Task: Create a rule when custom fields attachments is set to a date Less than 1  hours ago by anyone.
Action: Mouse moved to (1040, 266)
Screenshot: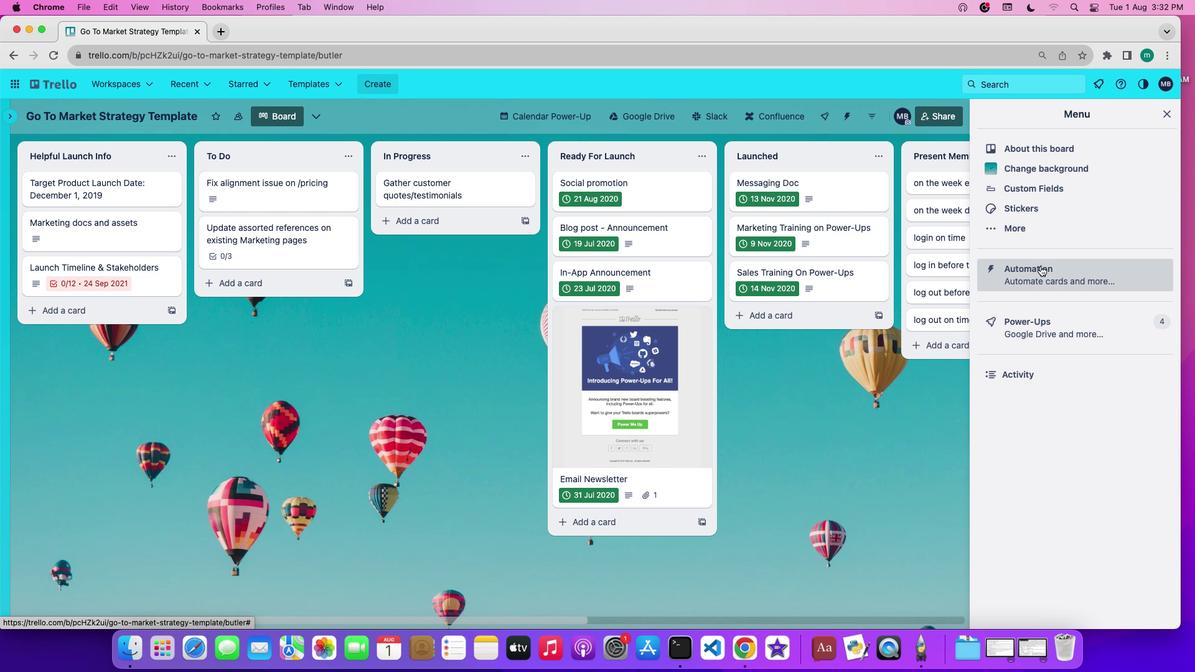 
Action: Mouse pressed left at (1040, 266)
Screenshot: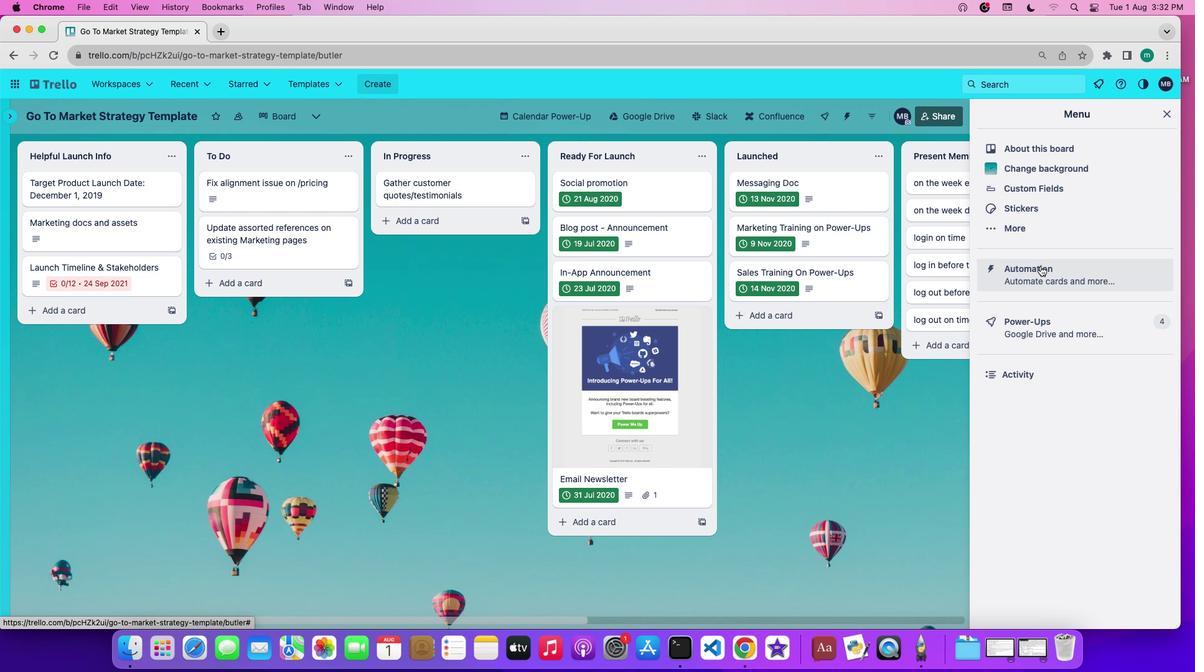 
Action: Mouse moved to (92, 230)
Screenshot: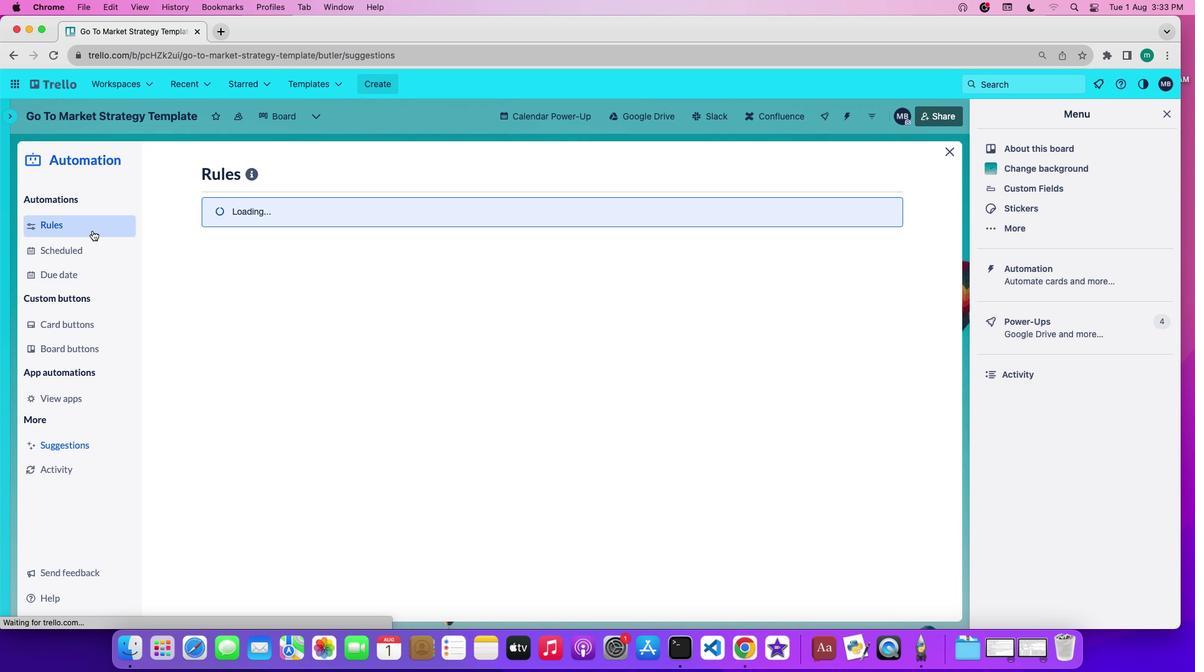 
Action: Mouse pressed left at (92, 230)
Screenshot: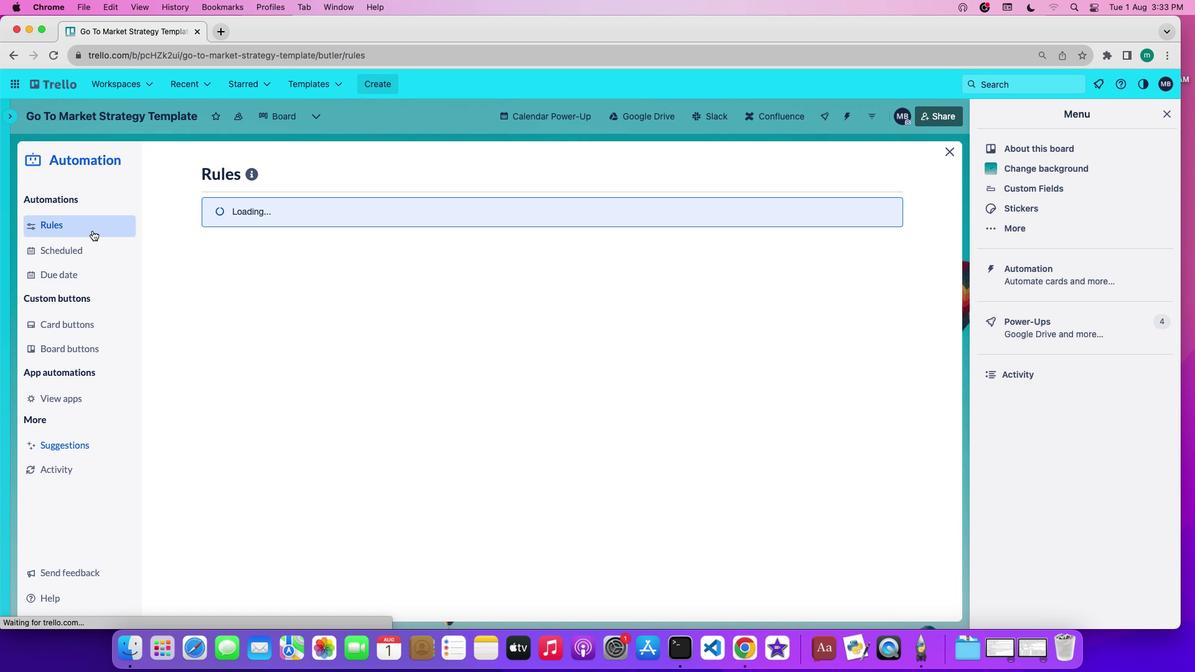
Action: Mouse moved to (436, 412)
Screenshot: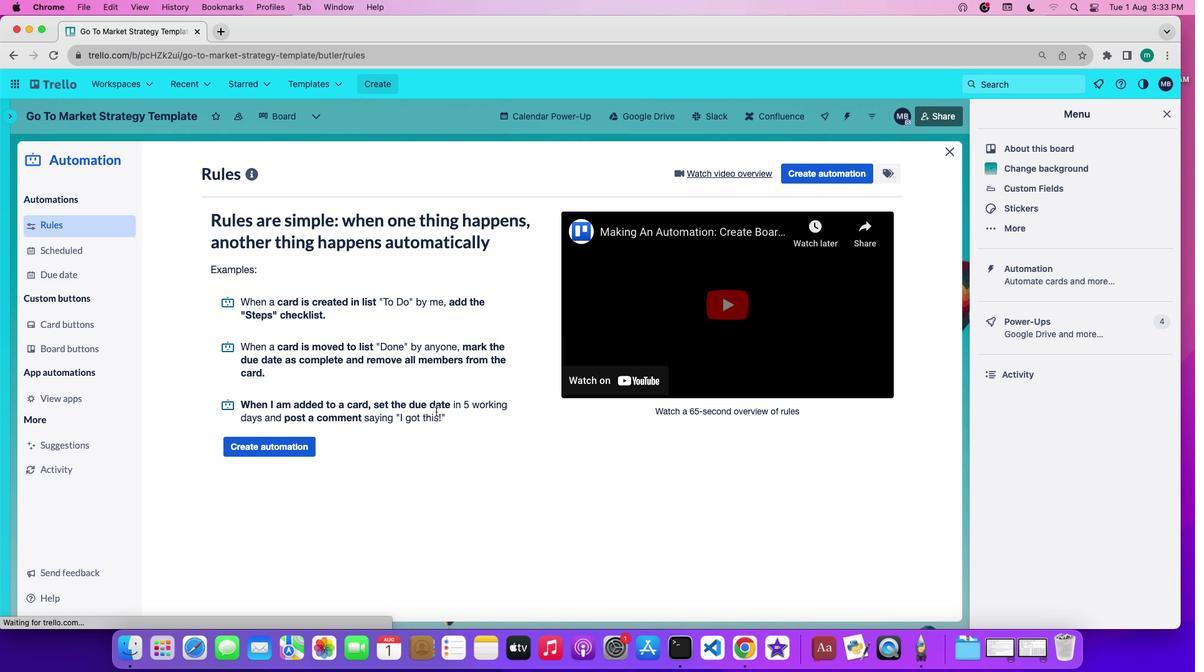
Action: Mouse scrolled (436, 412) with delta (0, 0)
Screenshot: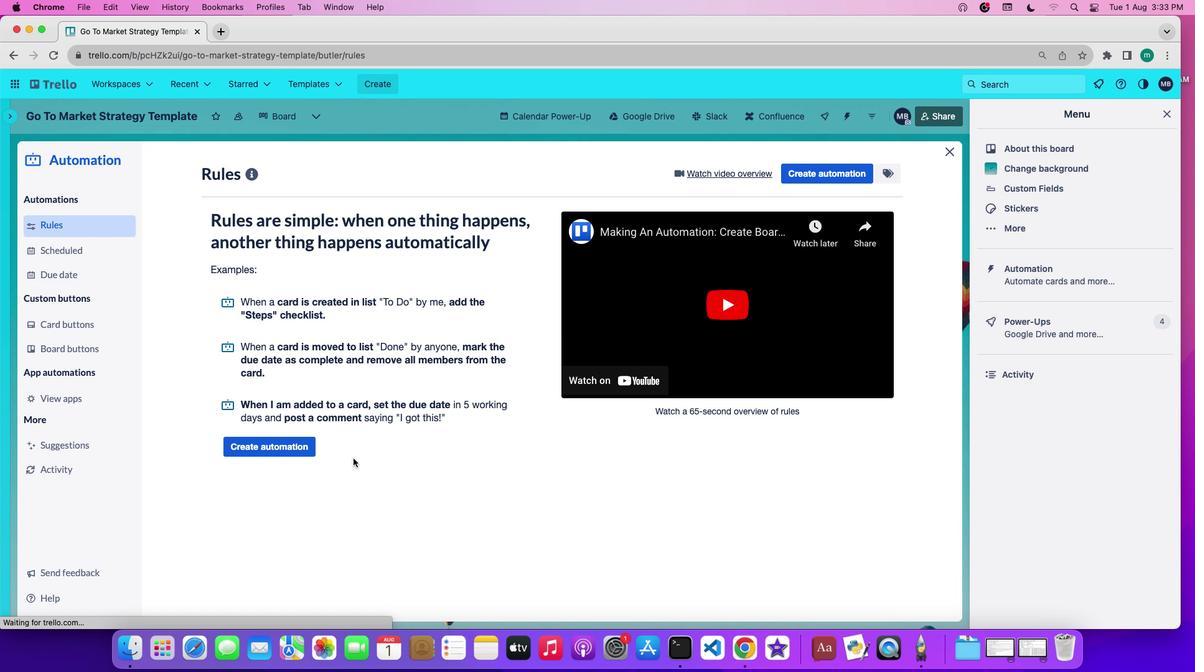
Action: Mouse scrolled (436, 412) with delta (0, 0)
Screenshot: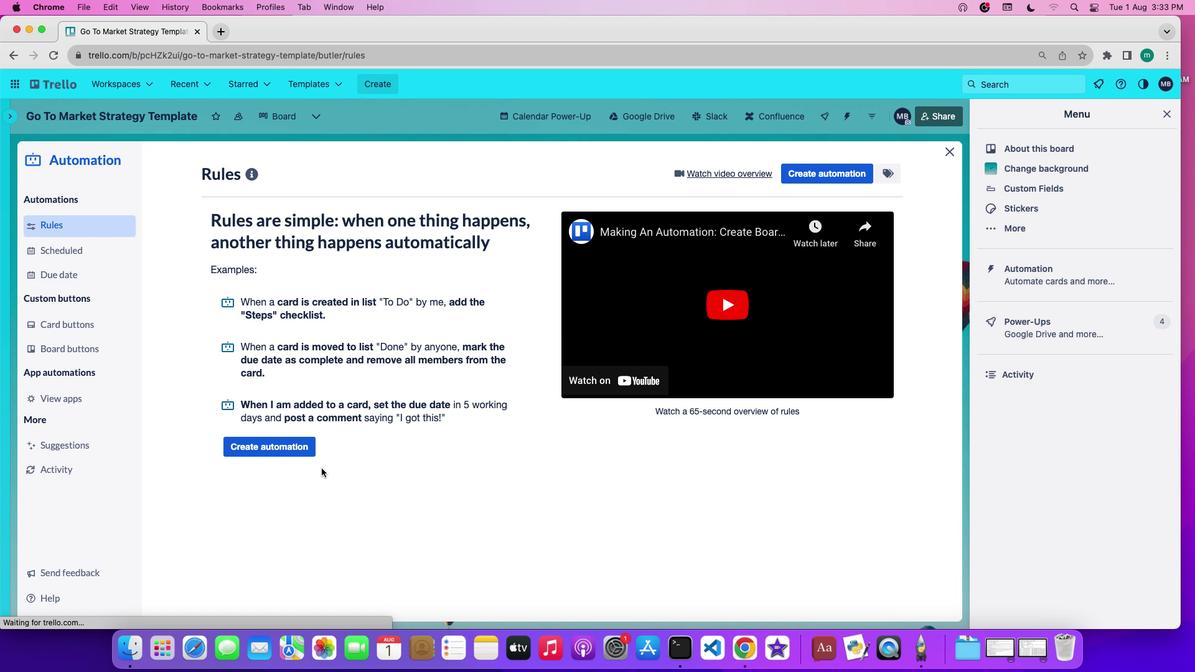 
Action: Mouse scrolled (436, 412) with delta (0, -1)
Screenshot: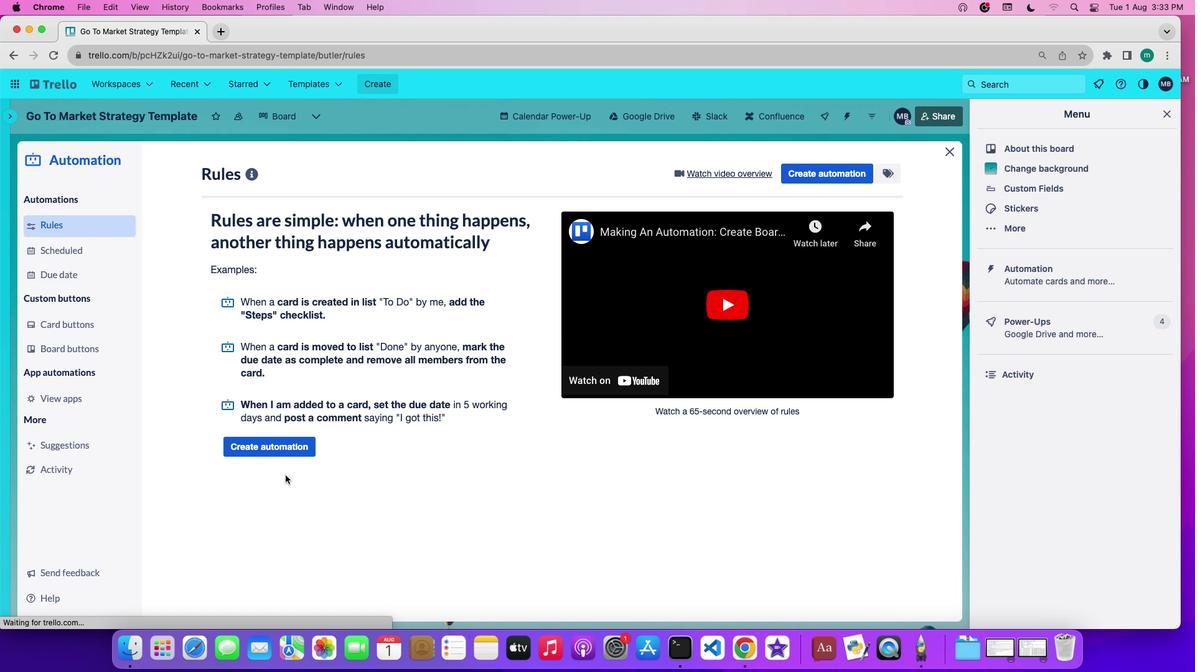 
Action: Mouse scrolled (436, 412) with delta (0, -2)
Screenshot: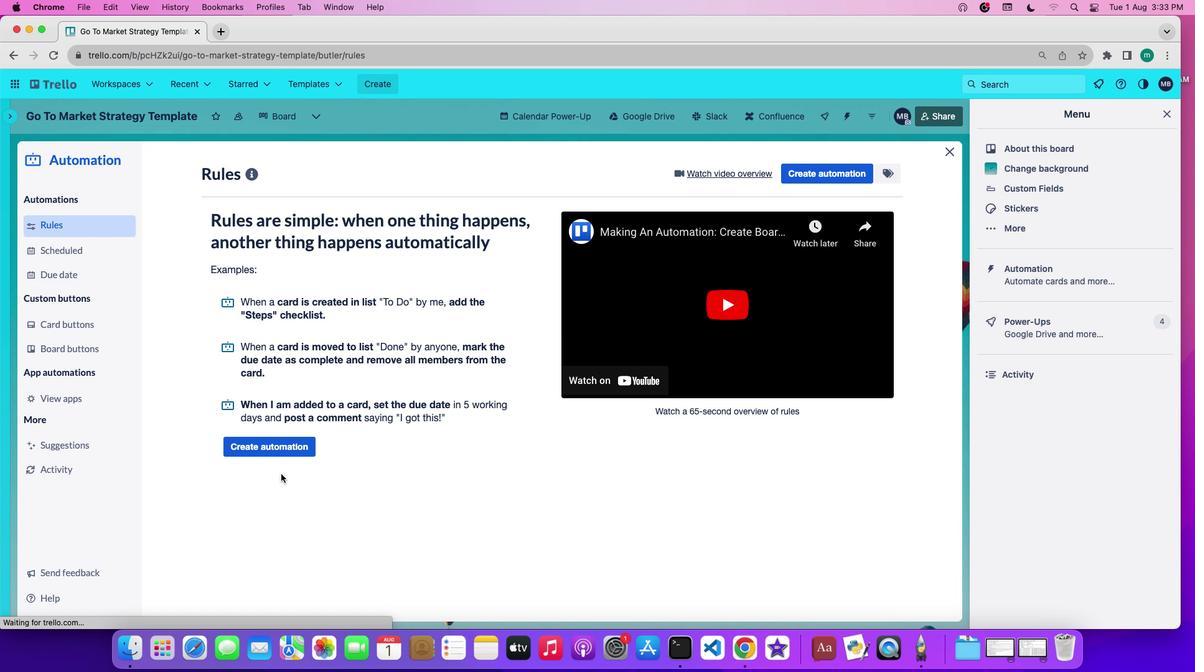 
Action: Mouse moved to (300, 446)
Screenshot: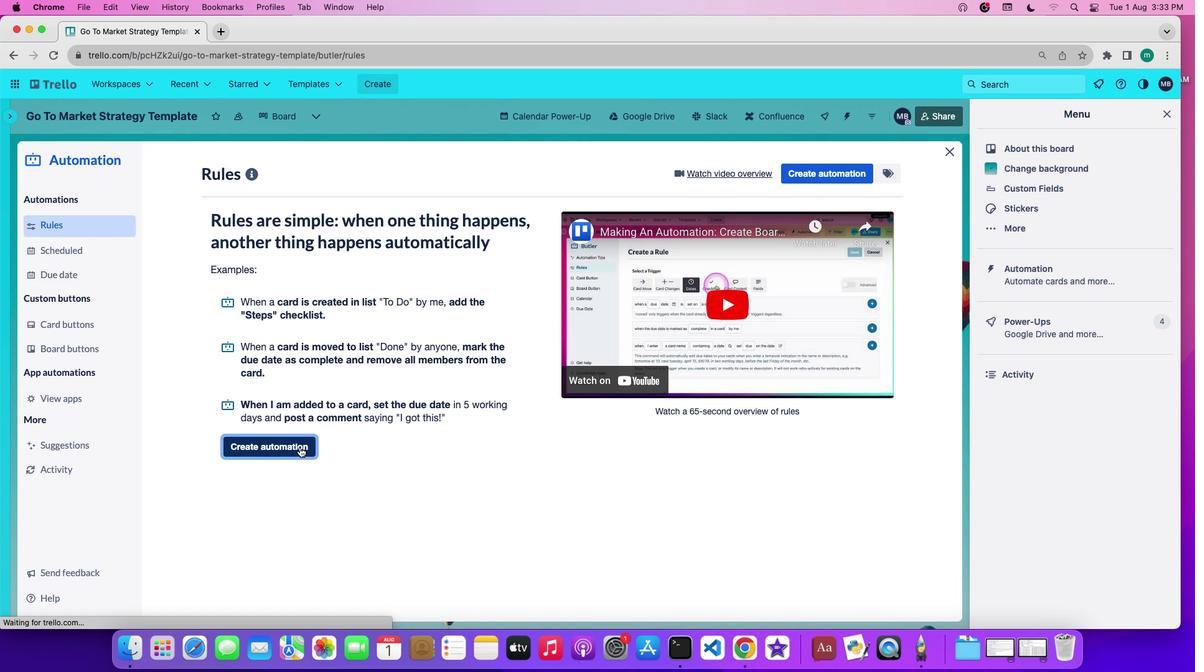 
Action: Mouse pressed left at (300, 446)
Screenshot: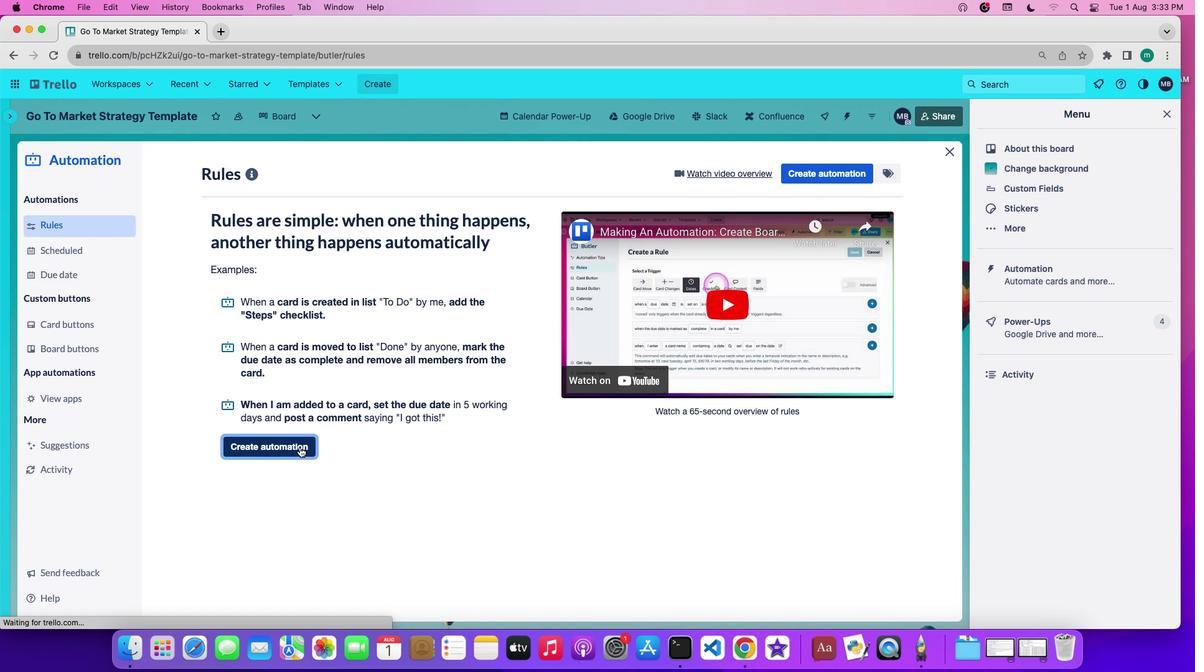 
Action: Mouse moved to (569, 298)
Screenshot: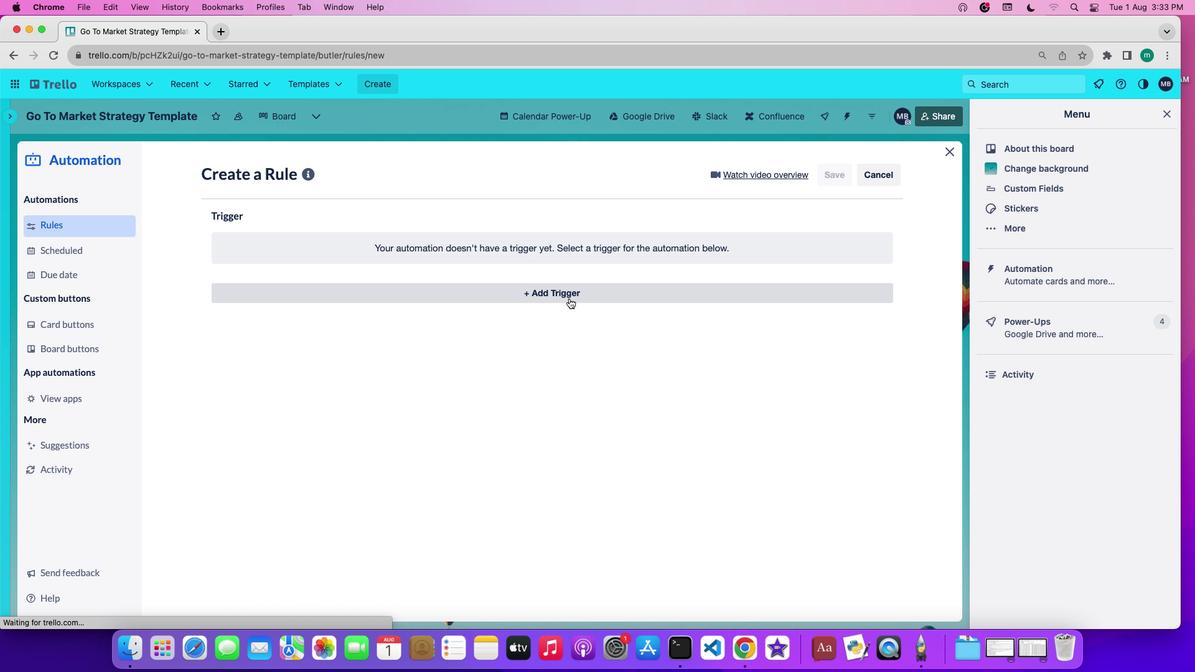 
Action: Mouse pressed left at (569, 298)
Screenshot: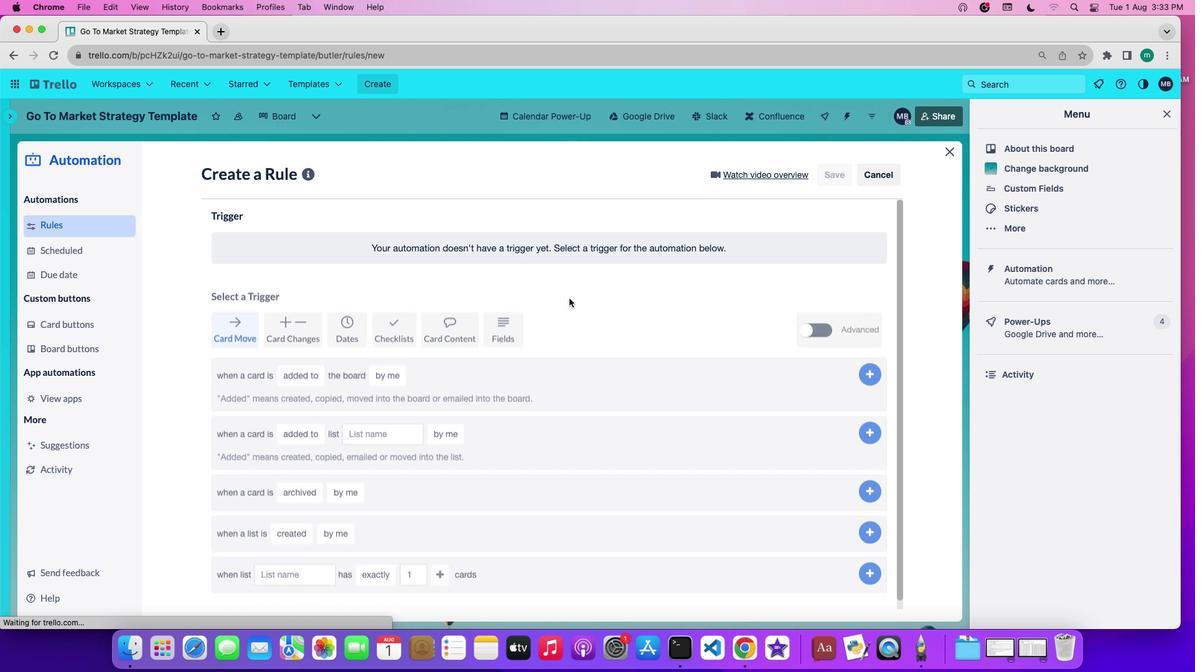
Action: Mouse moved to (491, 329)
Screenshot: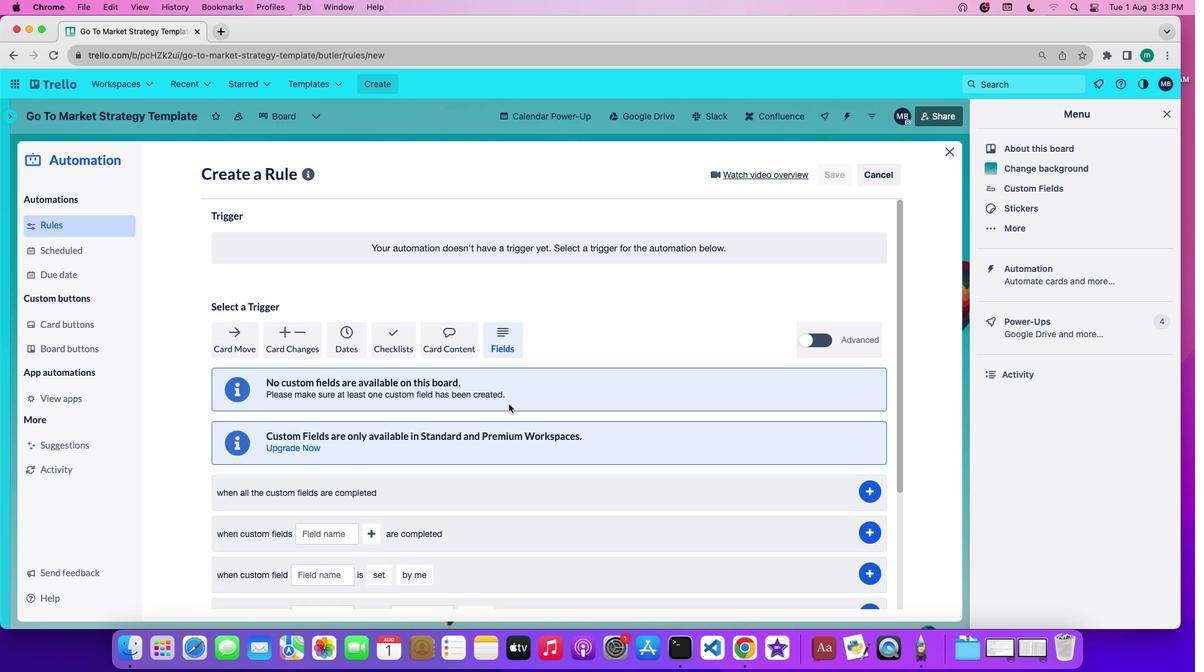 
Action: Mouse pressed left at (491, 329)
Screenshot: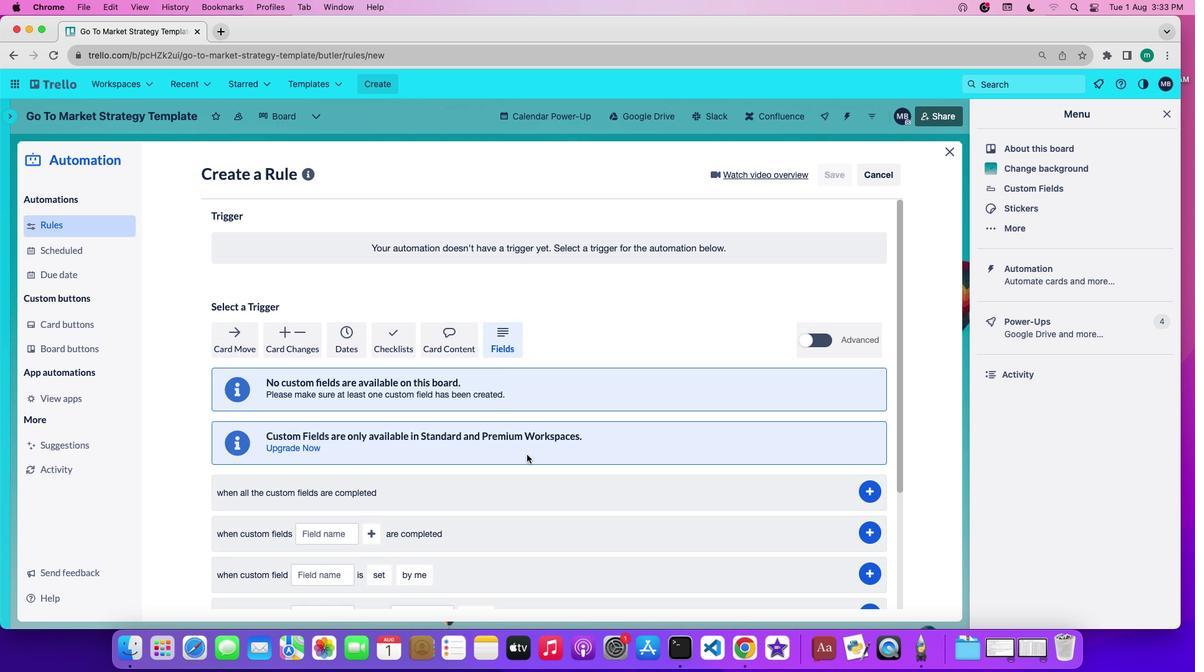 
Action: Mouse moved to (529, 485)
Screenshot: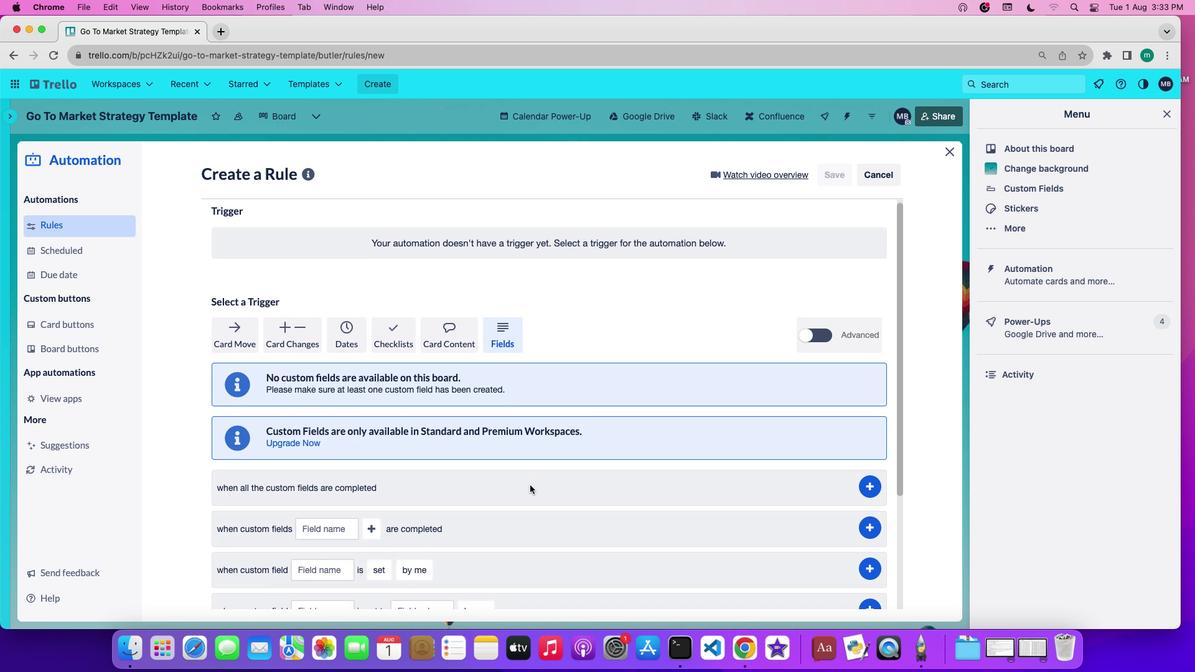 
Action: Mouse scrolled (529, 485) with delta (0, 0)
Screenshot: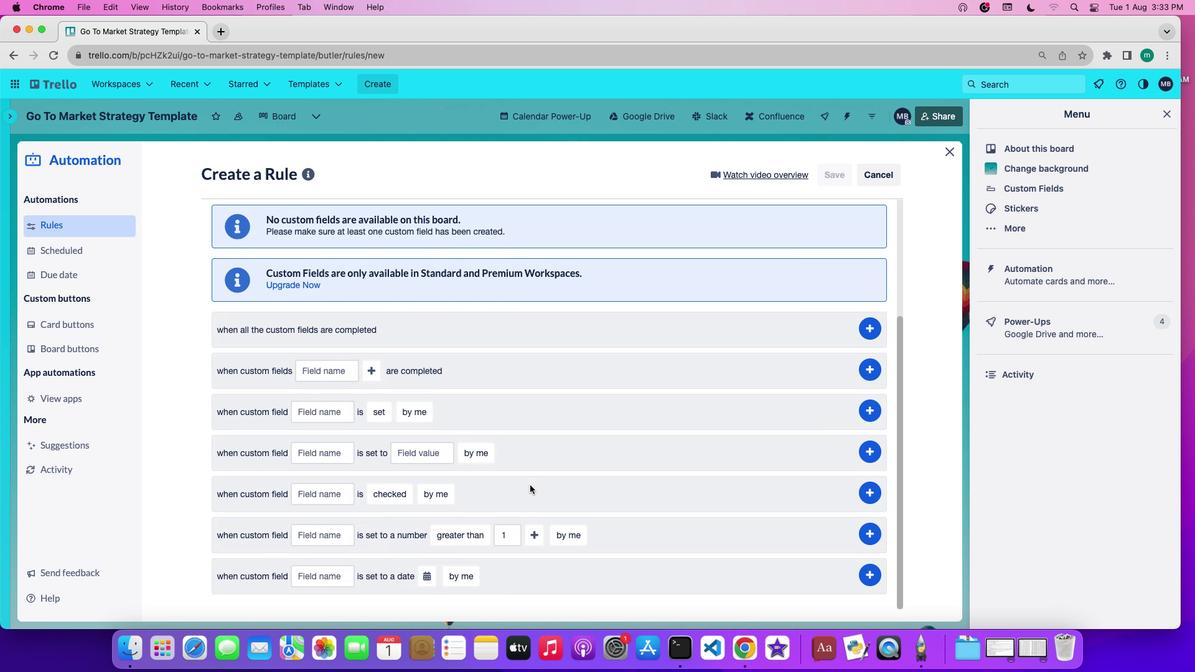 
Action: Mouse scrolled (529, 485) with delta (0, 0)
Screenshot: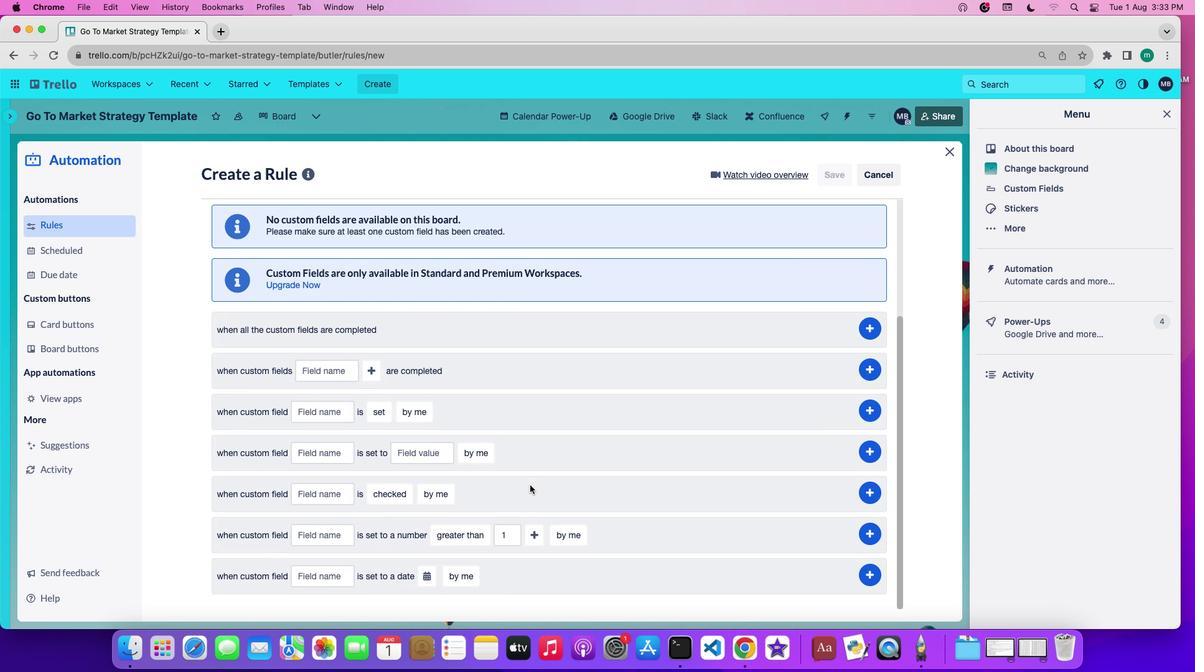 
Action: Mouse scrolled (529, 485) with delta (0, -1)
Screenshot: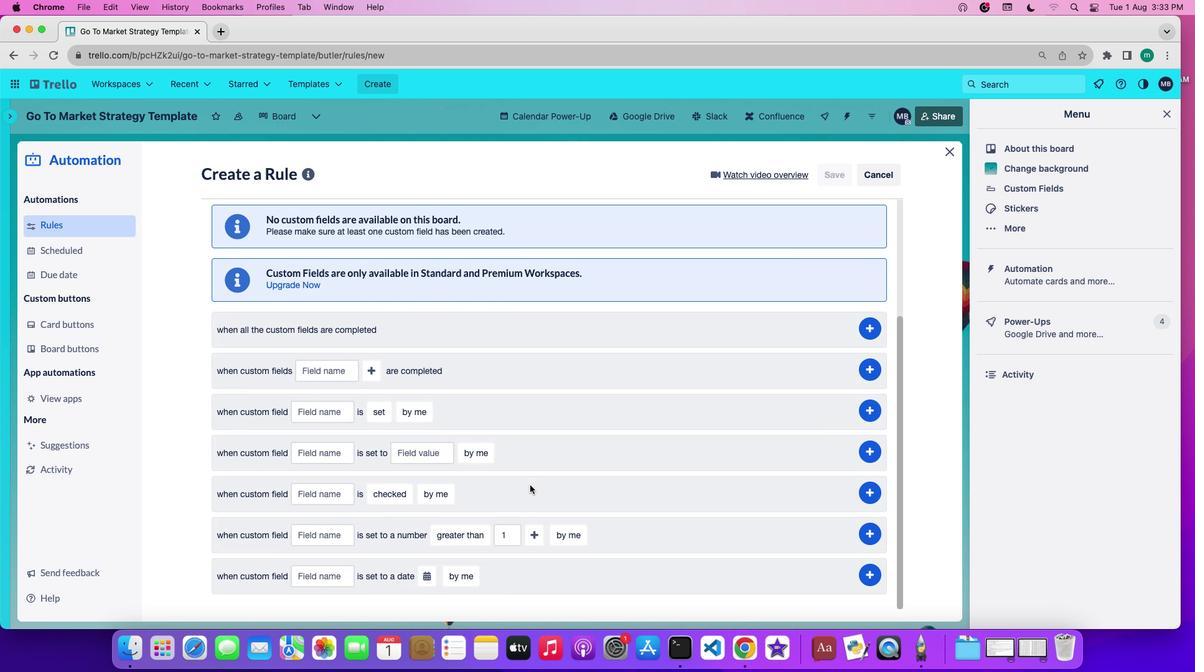 
Action: Mouse scrolled (529, 485) with delta (0, -1)
Screenshot: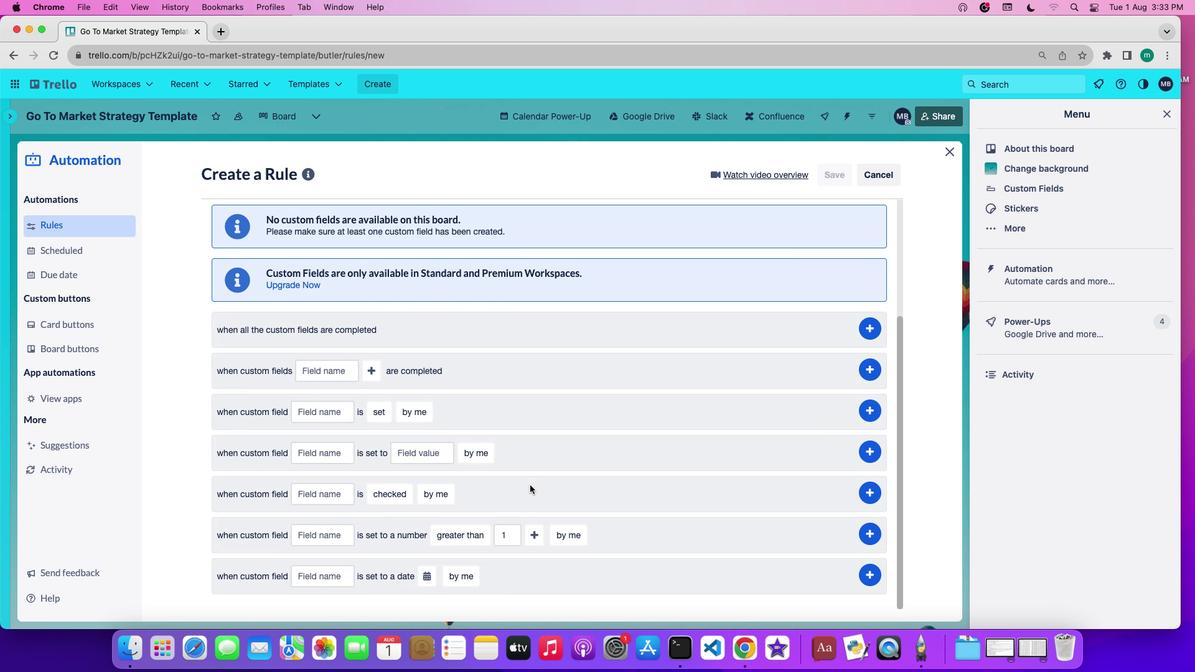 
Action: Mouse scrolled (529, 485) with delta (0, 0)
Screenshot: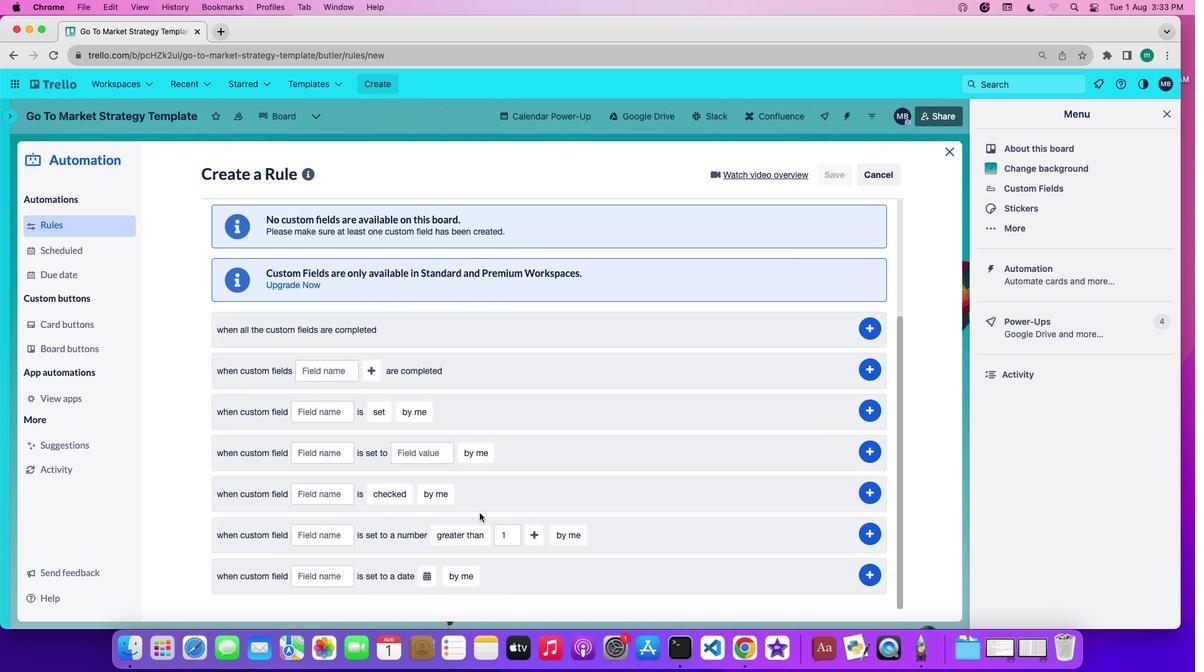 
Action: Mouse scrolled (529, 485) with delta (0, 0)
Screenshot: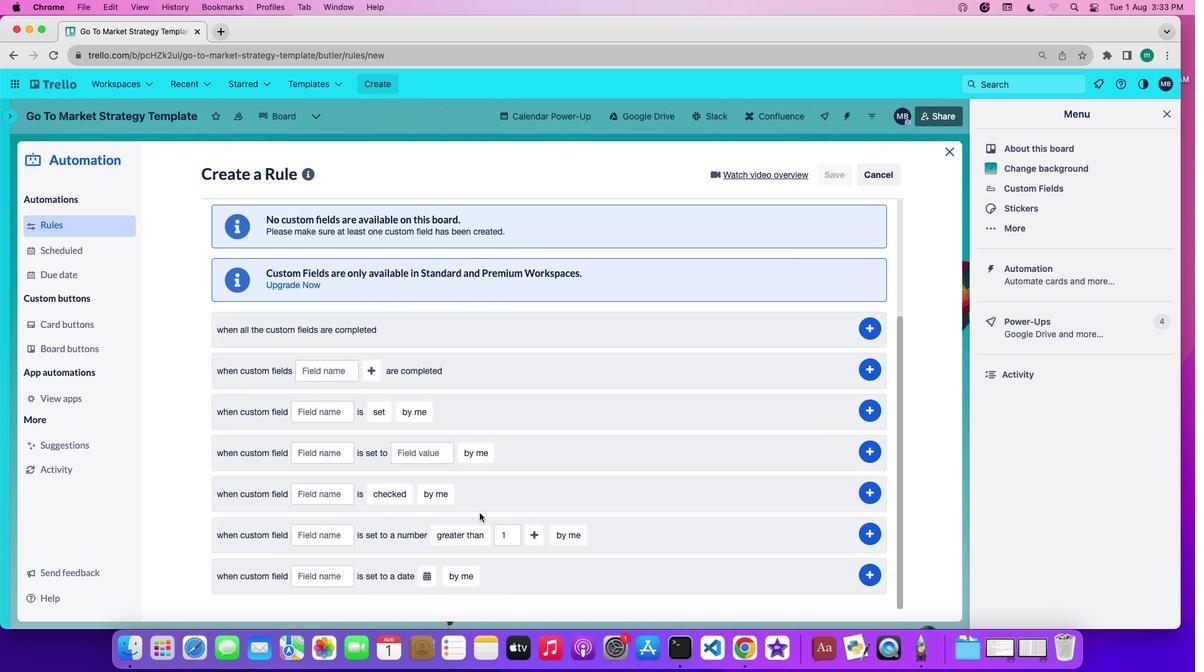 
Action: Mouse scrolled (529, 485) with delta (0, -1)
Screenshot: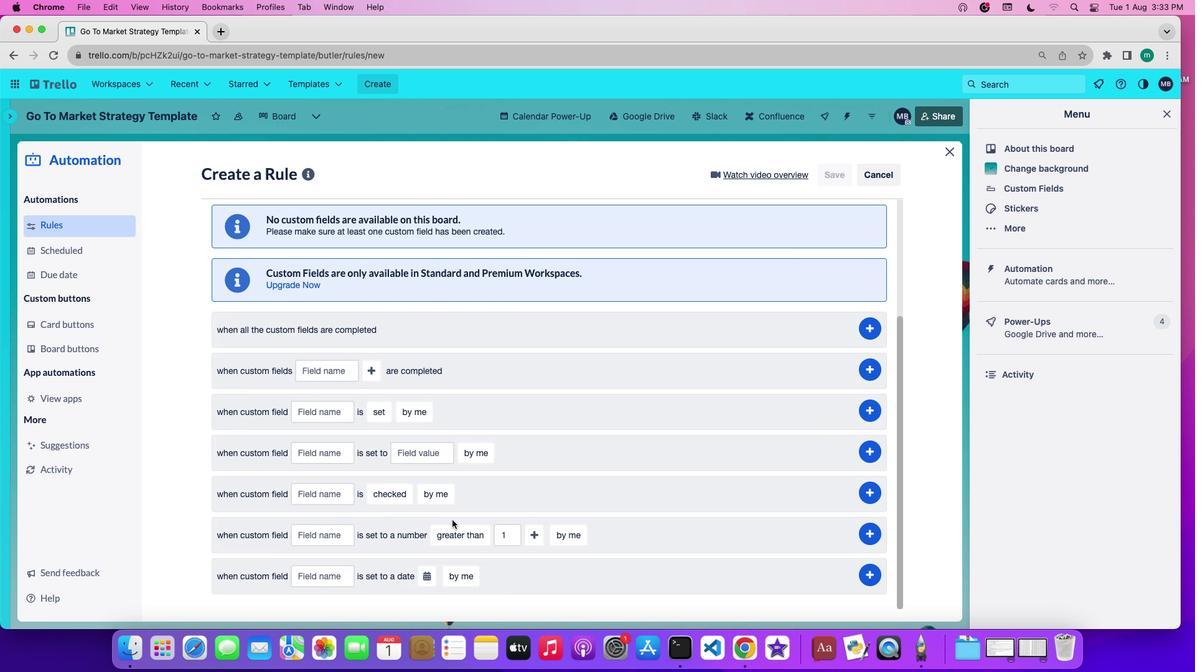 
Action: Mouse scrolled (529, 485) with delta (0, -3)
Screenshot: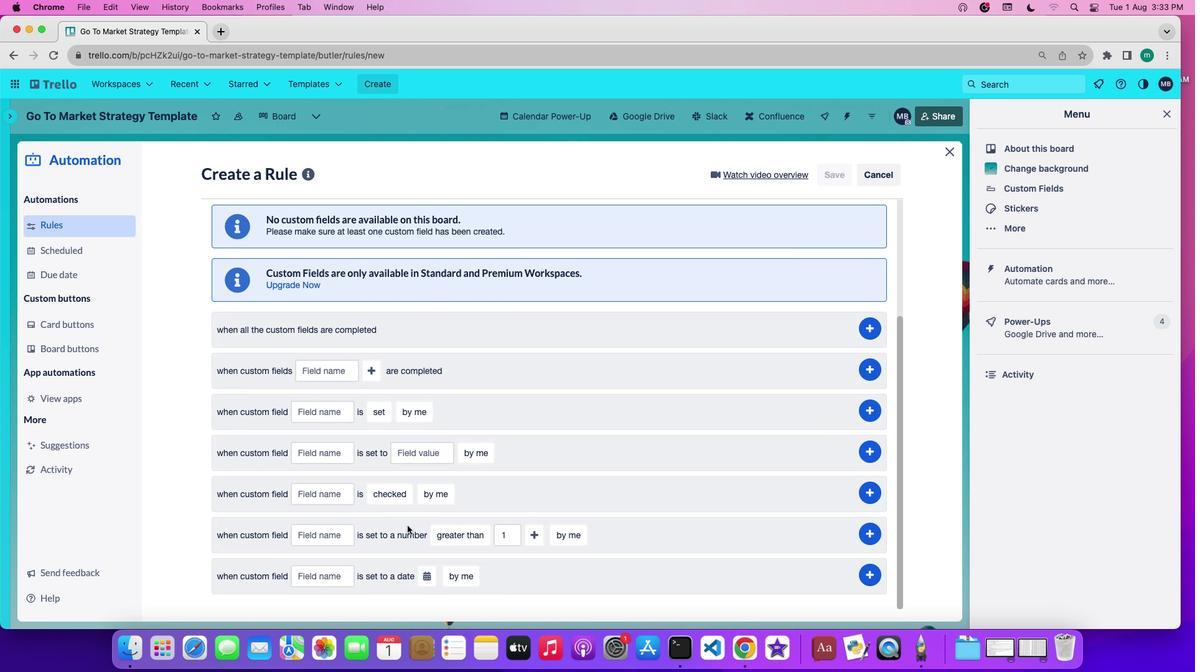 
Action: Mouse scrolled (529, 485) with delta (0, -3)
Screenshot: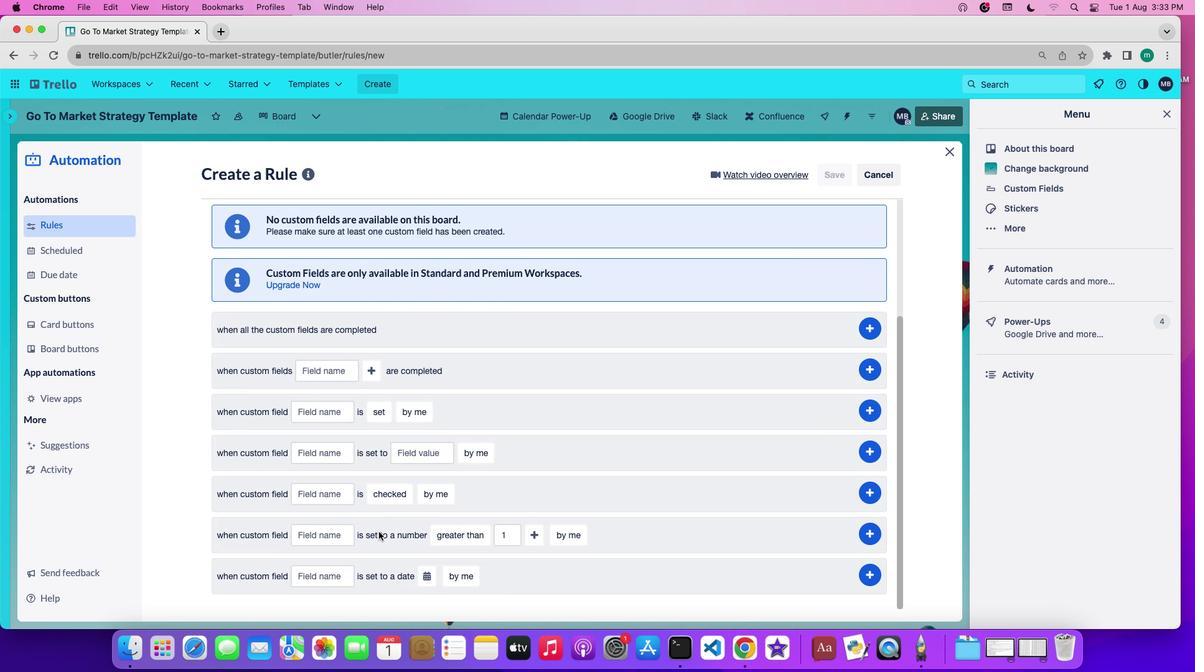 
Action: Mouse moved to (328, 577)
Screenshot: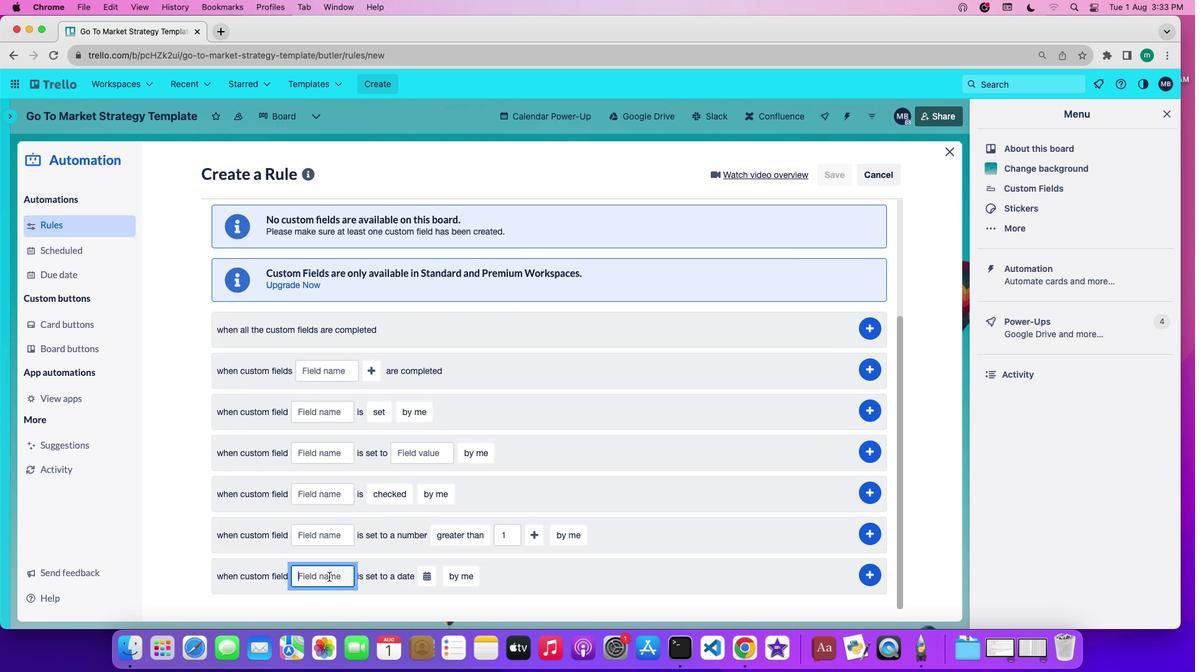 
Action: Mouse pressed left at (328, 577)
Screenshot: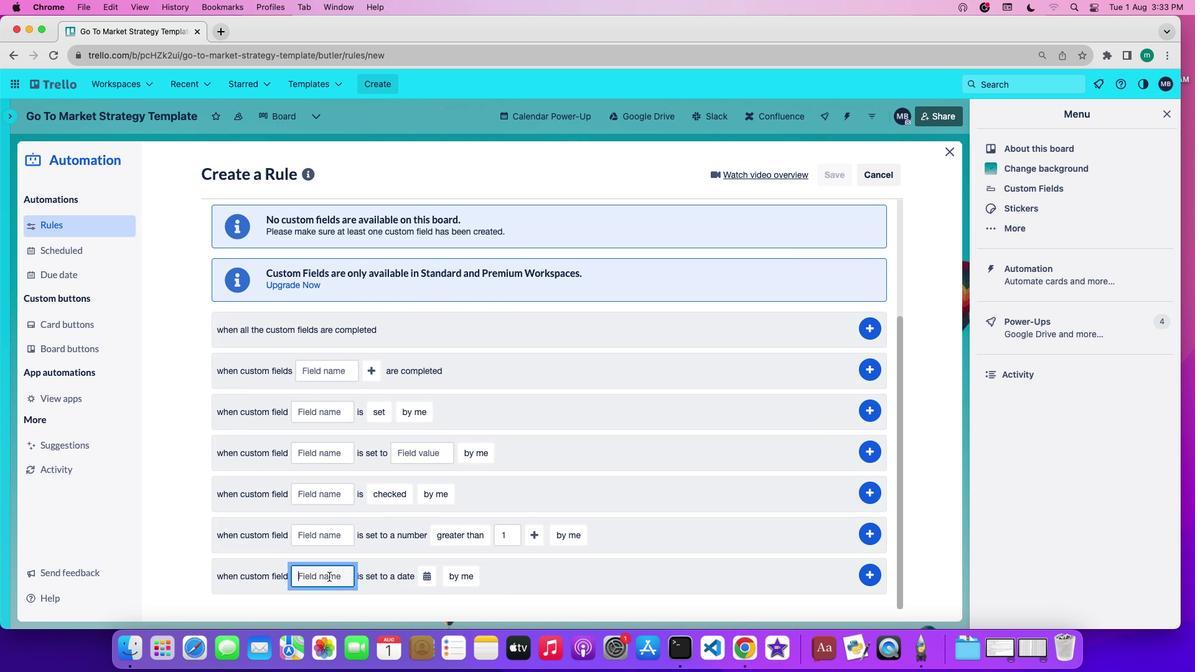 
Action: Mouse moved to (333, 575)
Screenshot: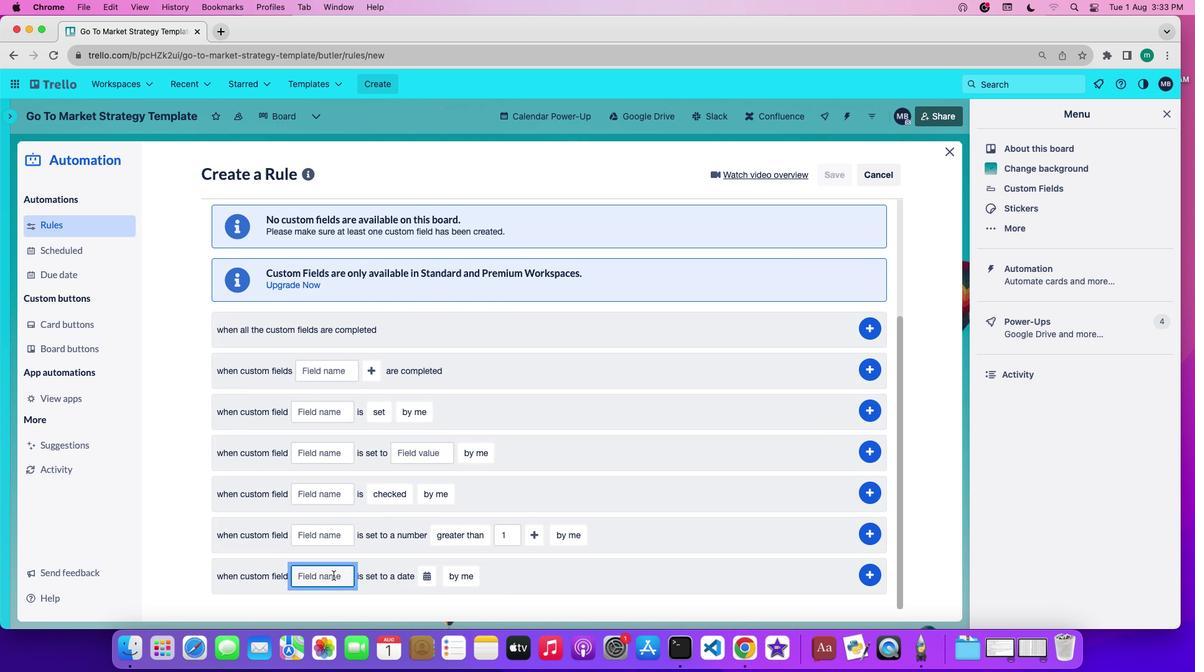 
Action: Key pressed 'a''t''t''a''c''h''m''e''n''t''s'
Screenshot: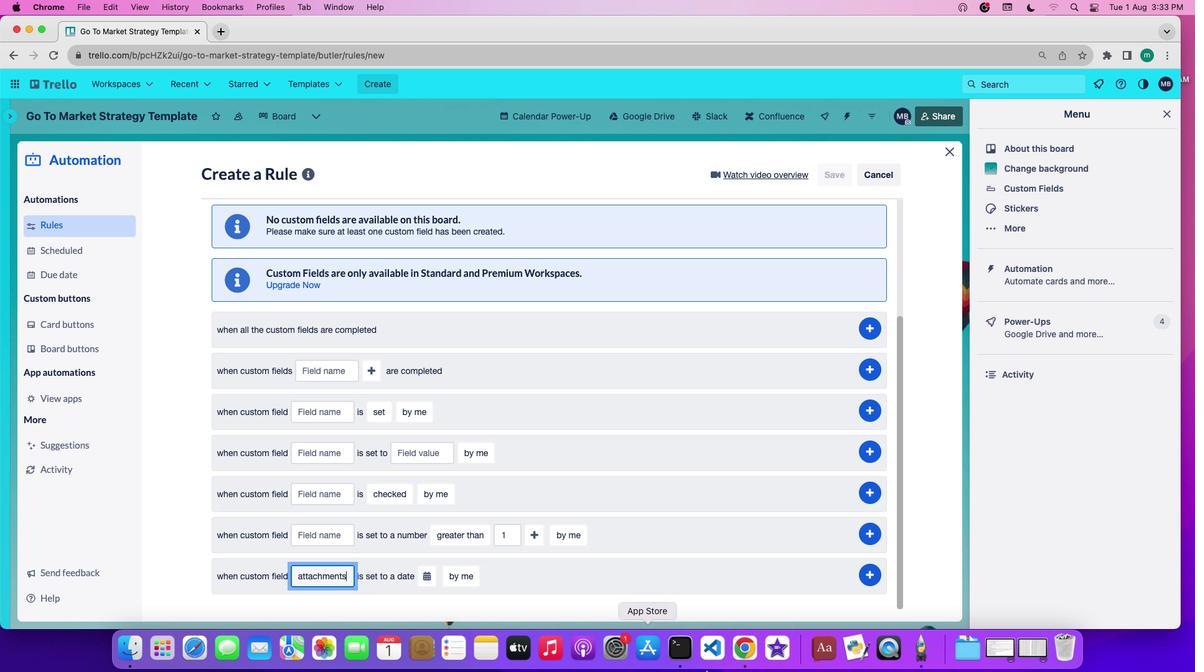 
Action: Mouse moved to (431, 580)
Screenshot: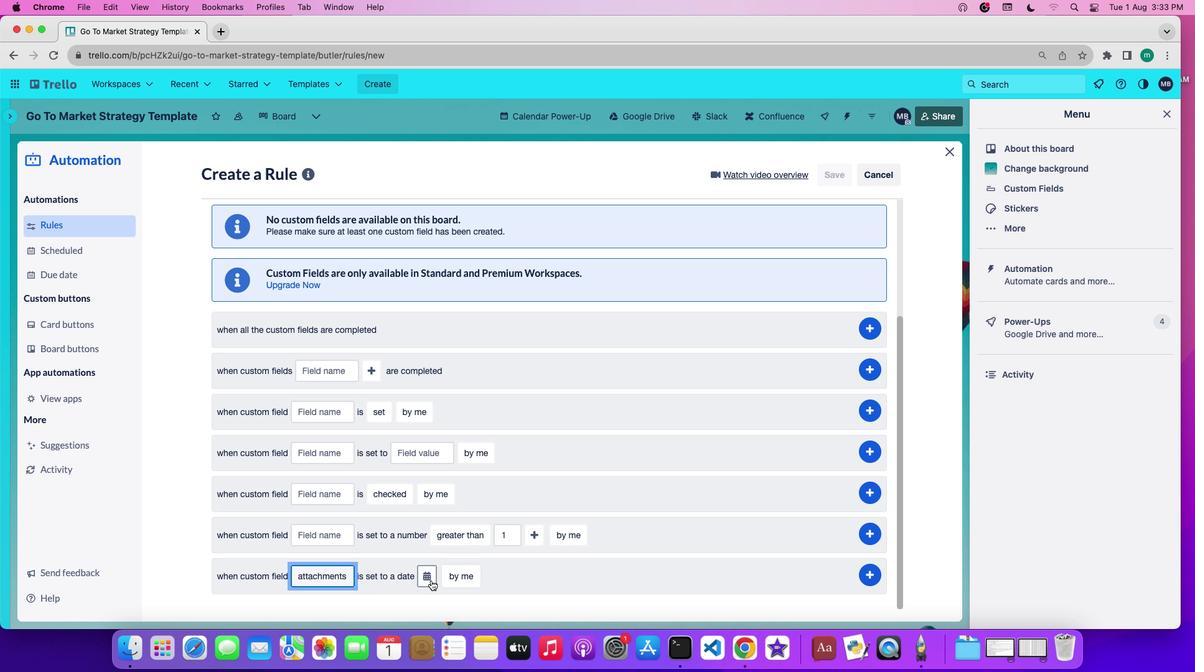 
Action: Mouse pressed left at (431, 580)
Screenshot: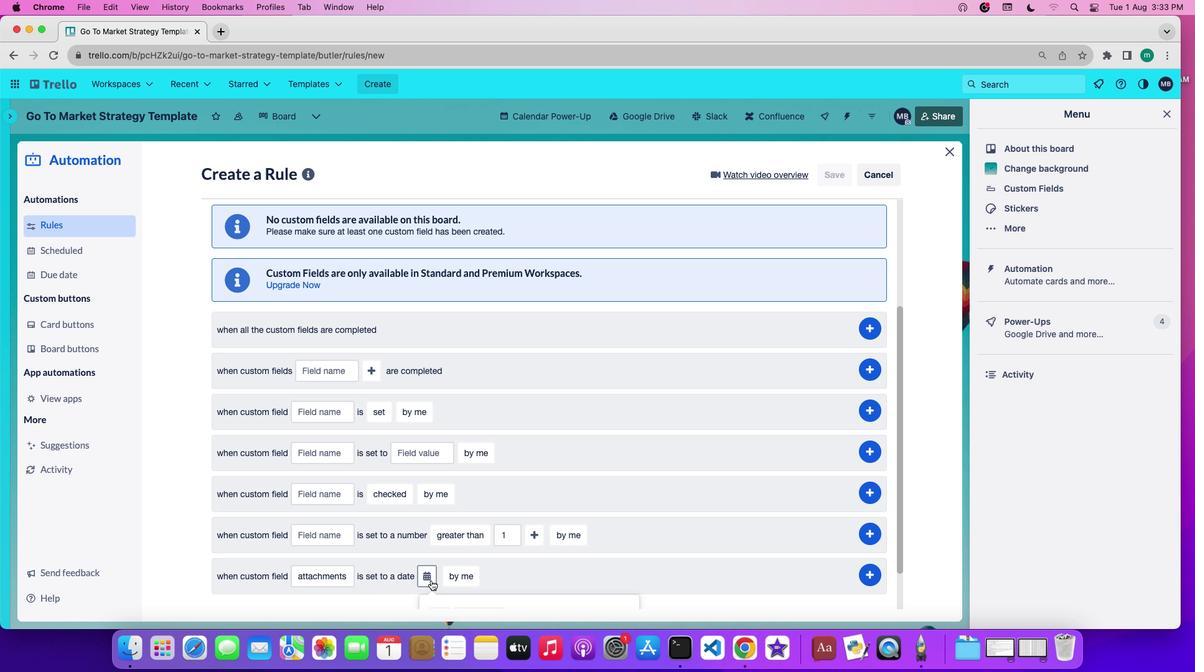 
Action: Mouse moved to (428, 578)
Screenshot: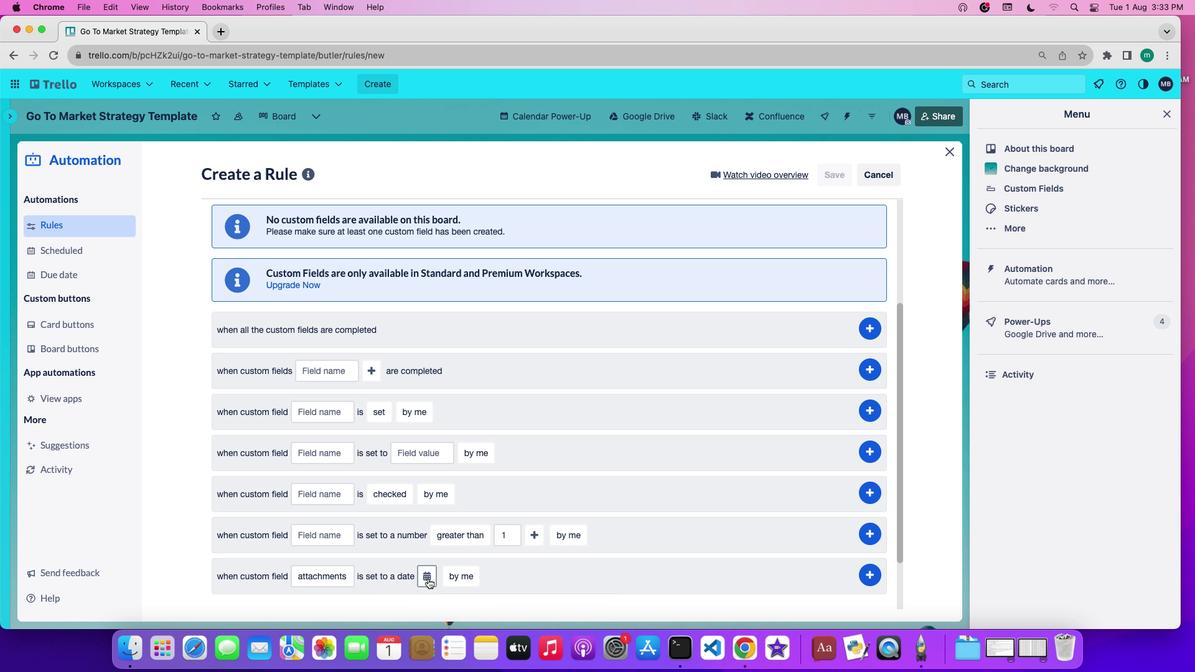 
Action: Mouse pressed left at (428, 578)
Screenshot: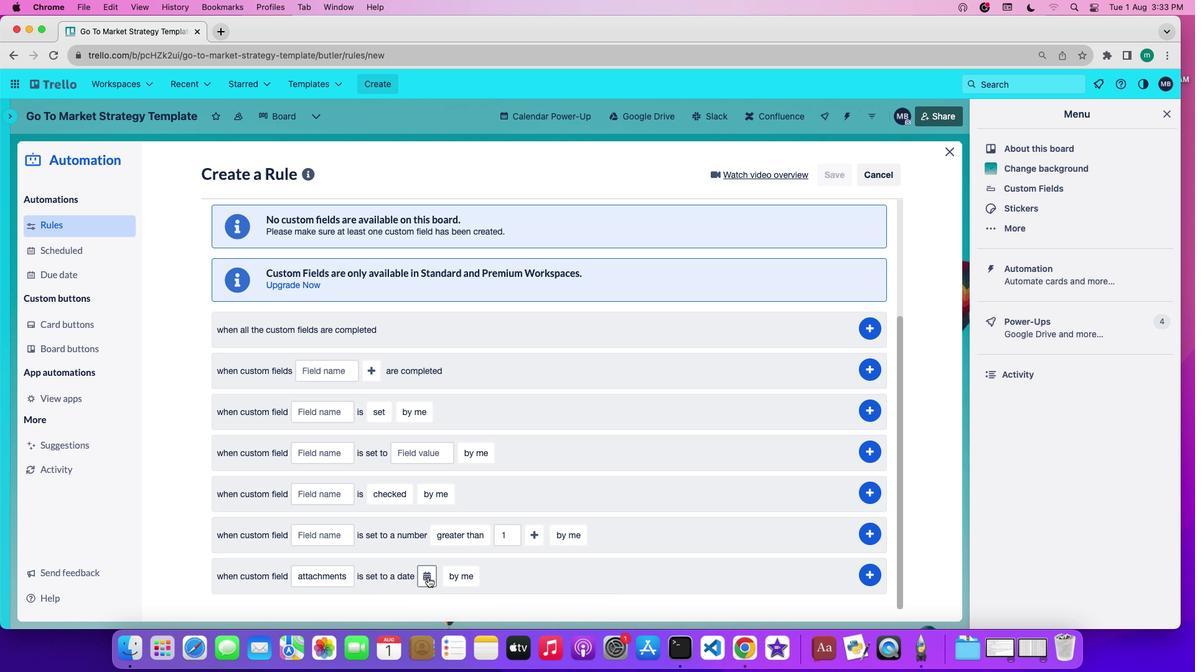 
Action: Mouse moved to (427, 573)
Screenshot: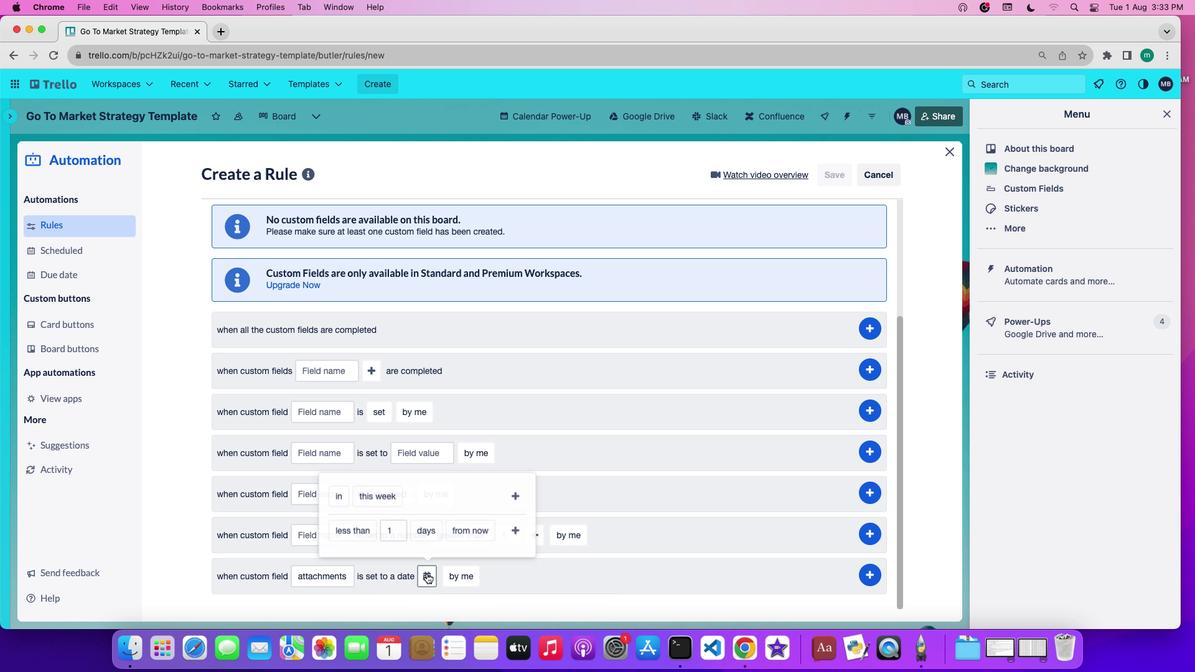 
Action: Mouse pressed left at (427, 573)
Screenshot: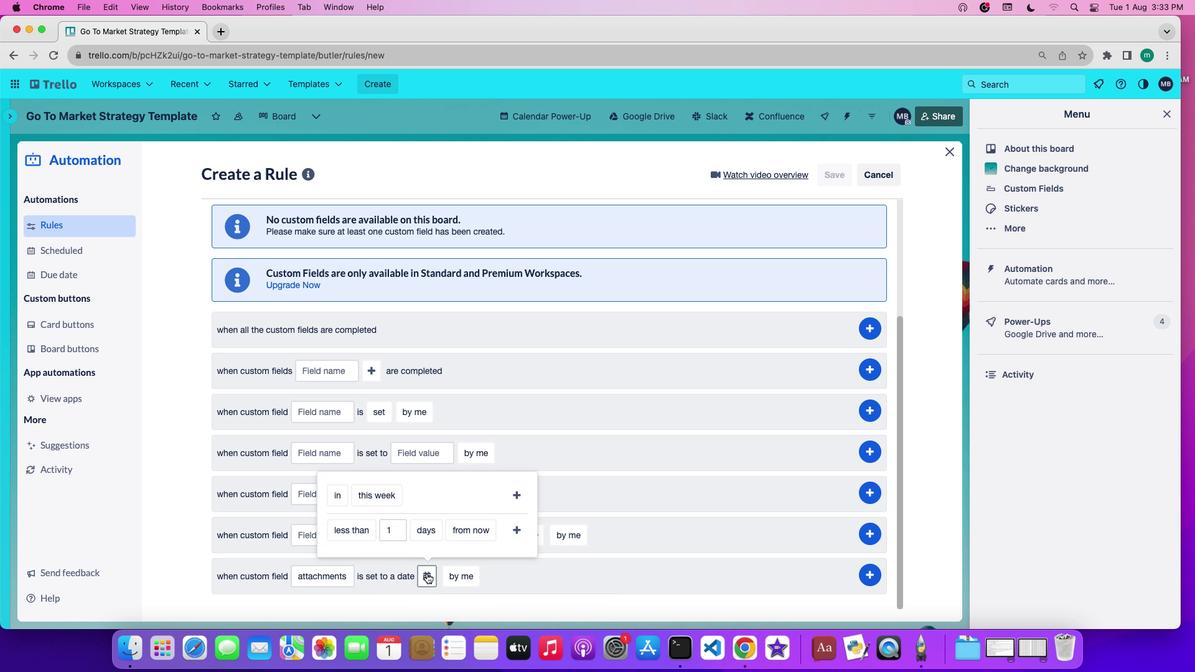 
Action: Mouse moved to (351, 440)
Screenshot: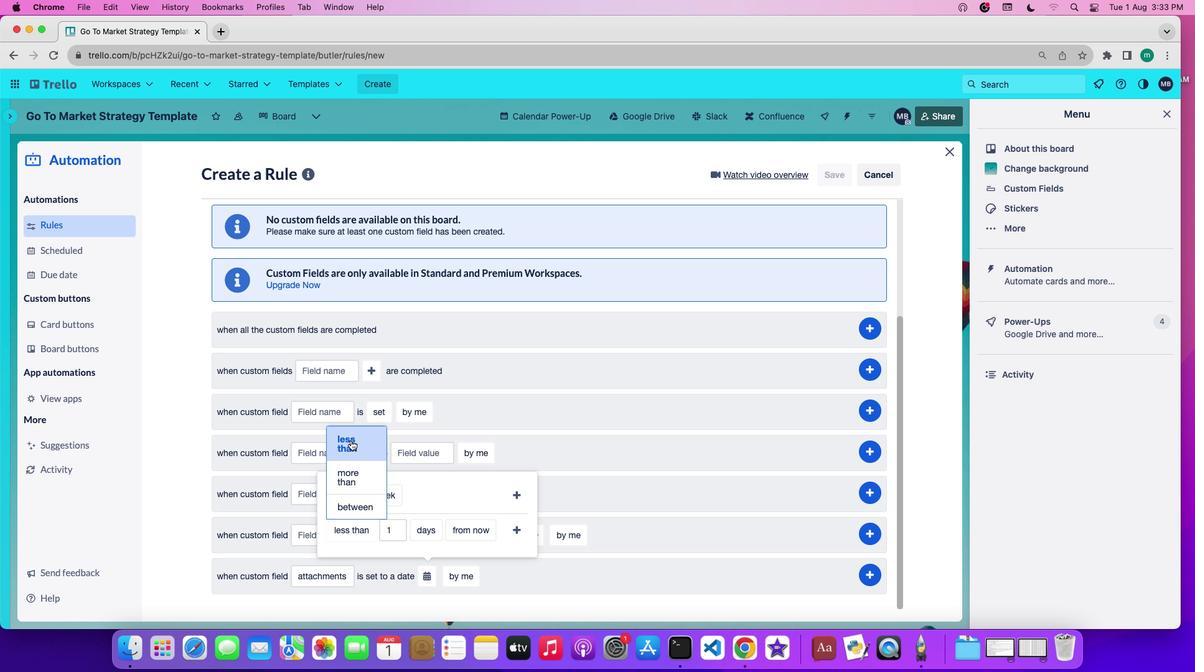 
Action: Mouse pressed left at (351, 440)
Screenshot: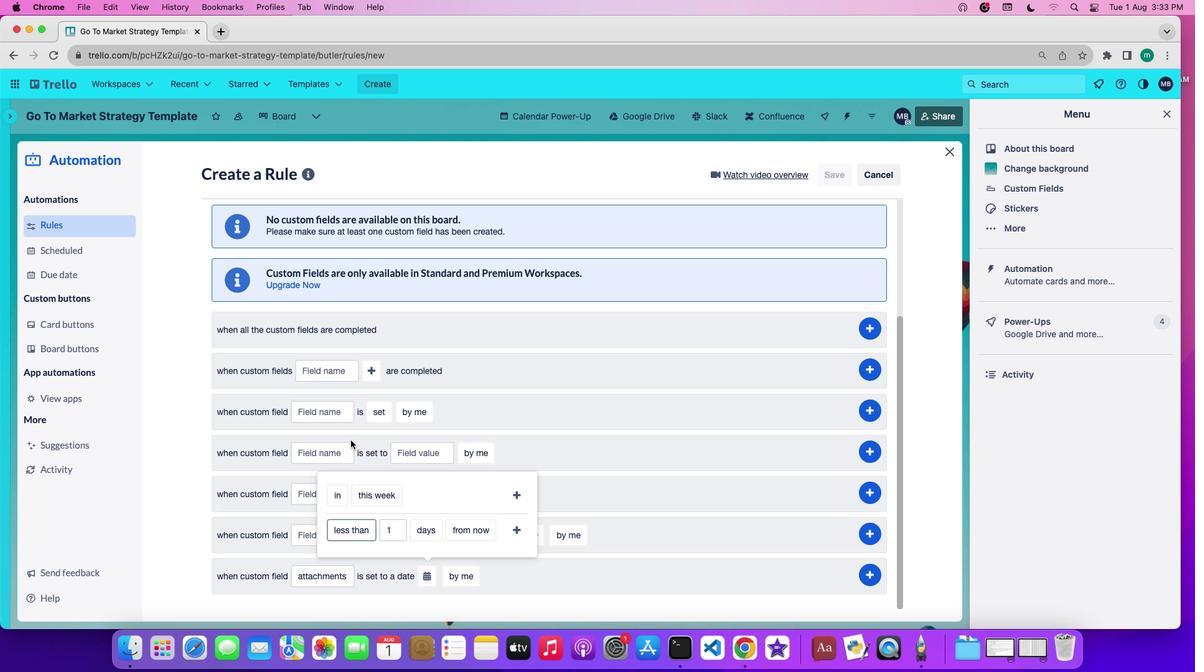 
Action: Mouse moved to (430, 536)
Screenshot: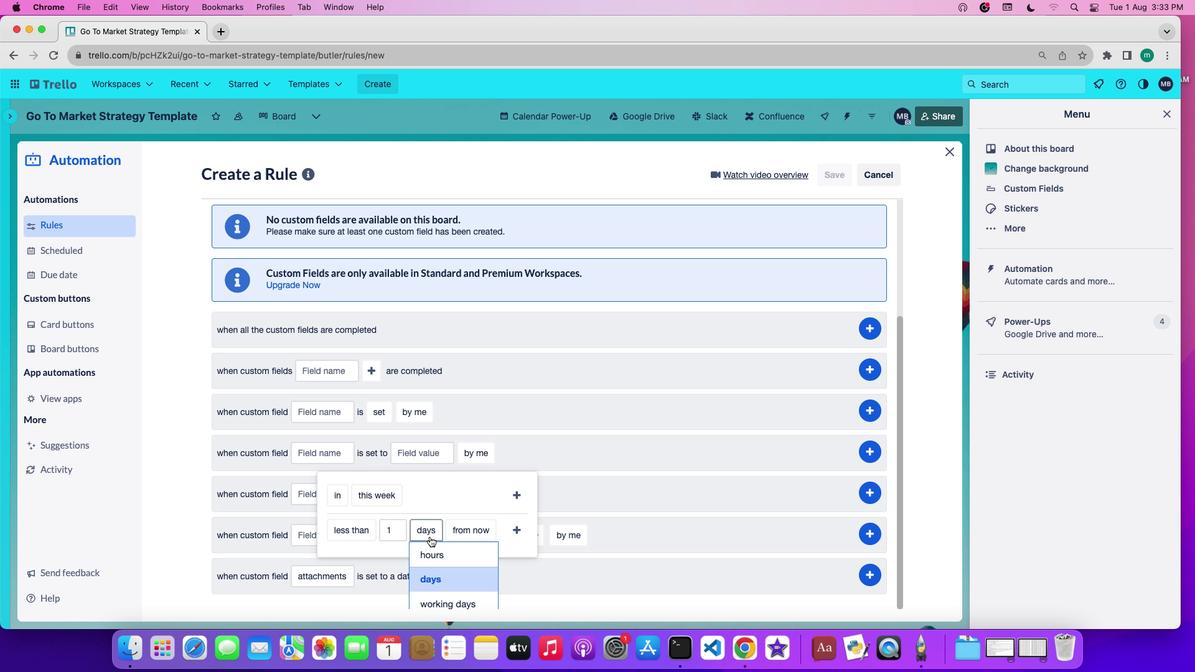 
Action: Mouse pressed left at (430, 536)
Screenshot: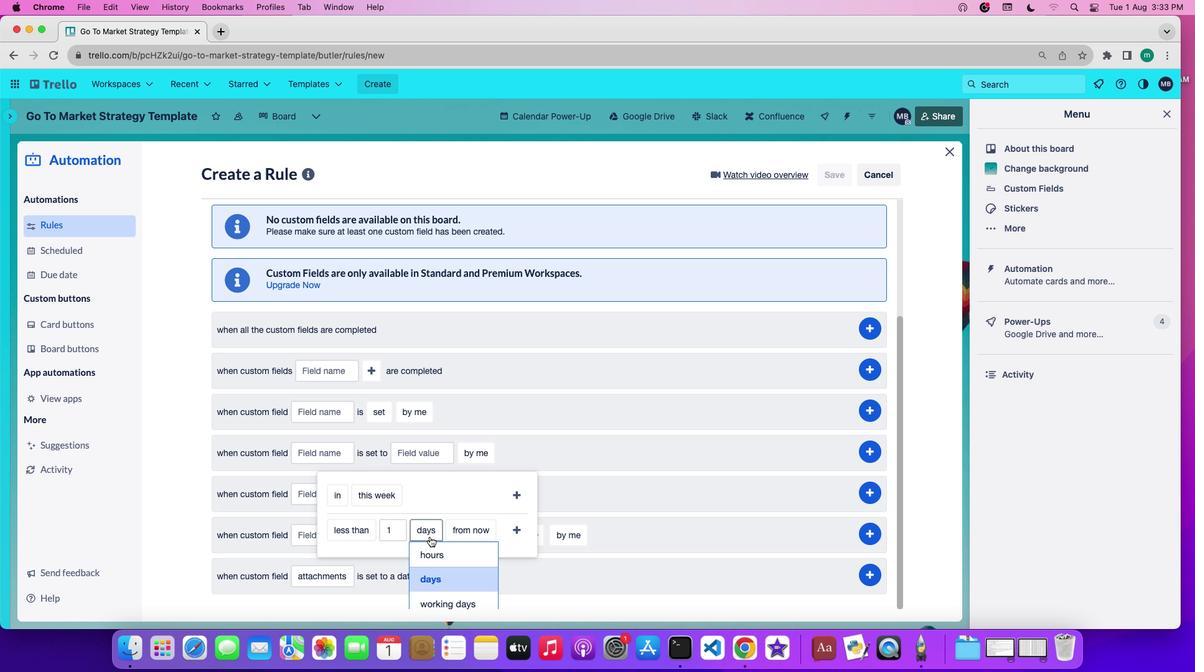 
Action: Mouse moved to (436, 554)
Screenshot: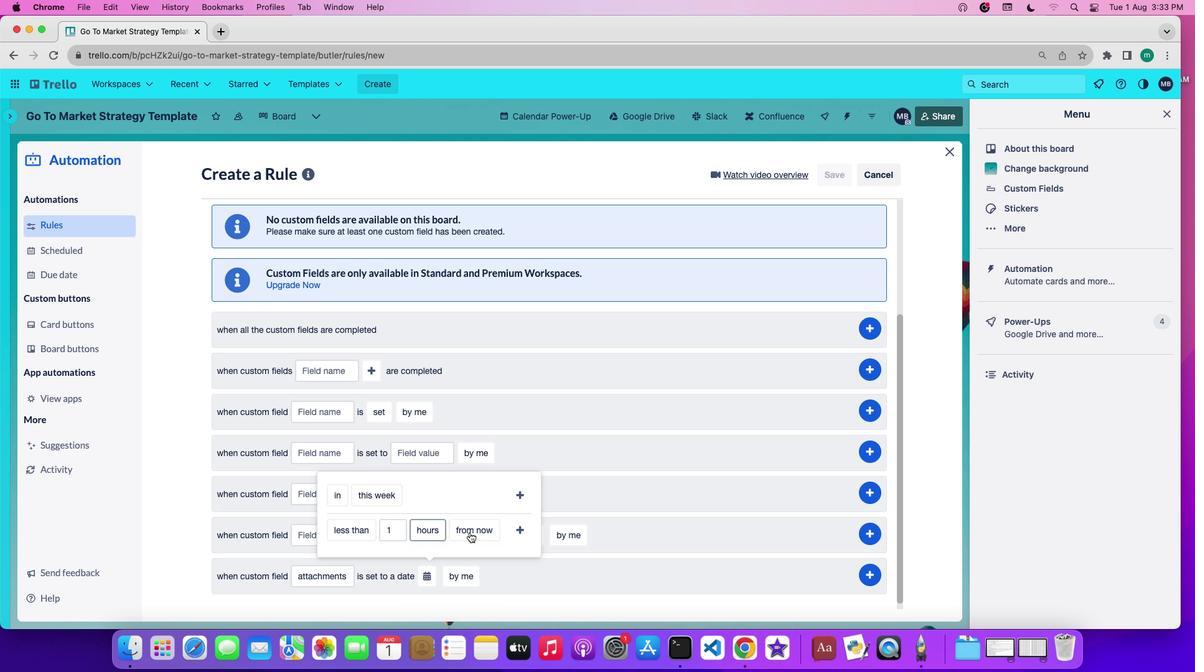 
Action: Mouse pressed left at (436, 554)
Screenshot: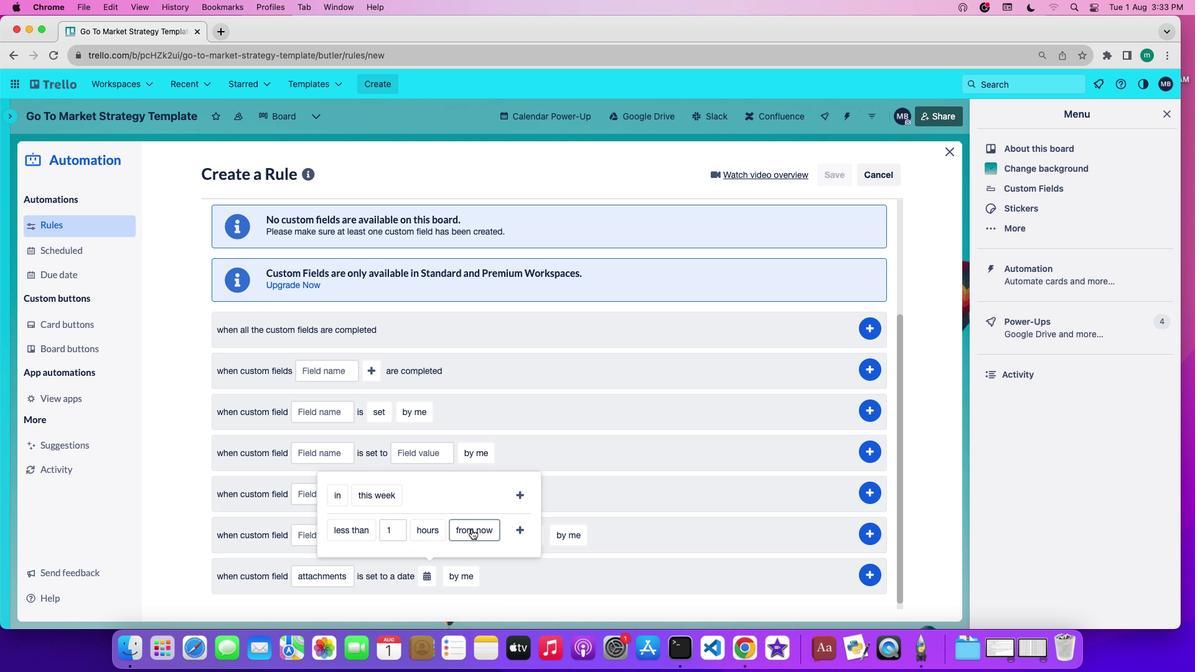 
Action: Mouse moved to (471, 529)
Screenshot: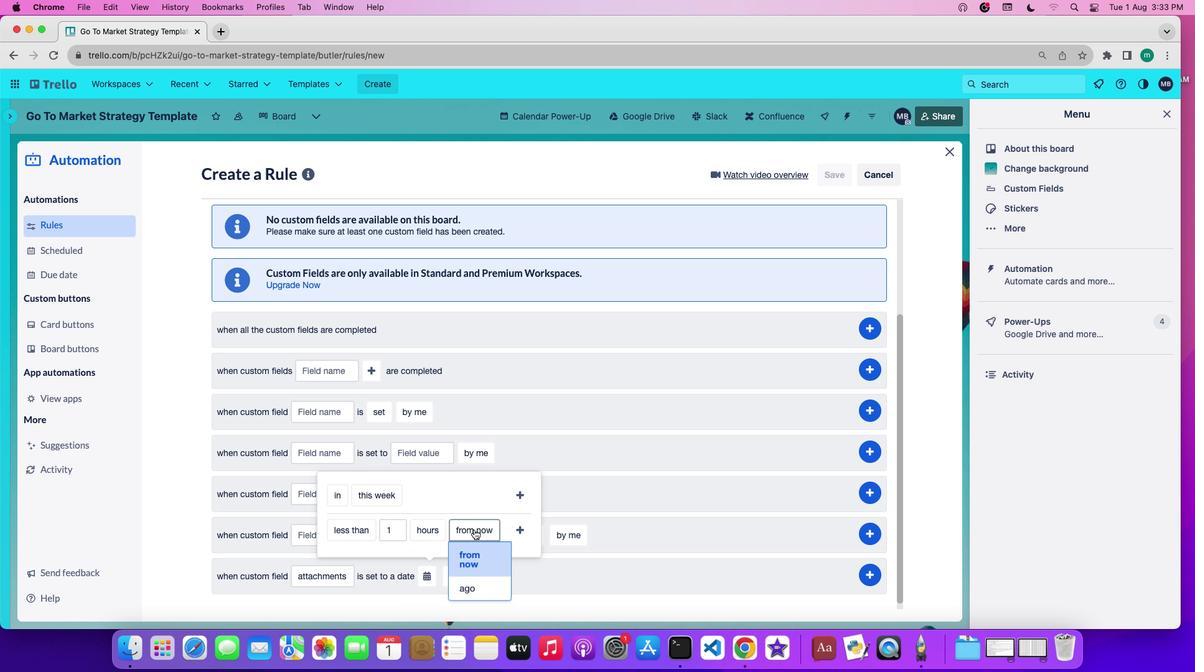 
Action: Mouse pressed left at (471, 529)
Screenshot: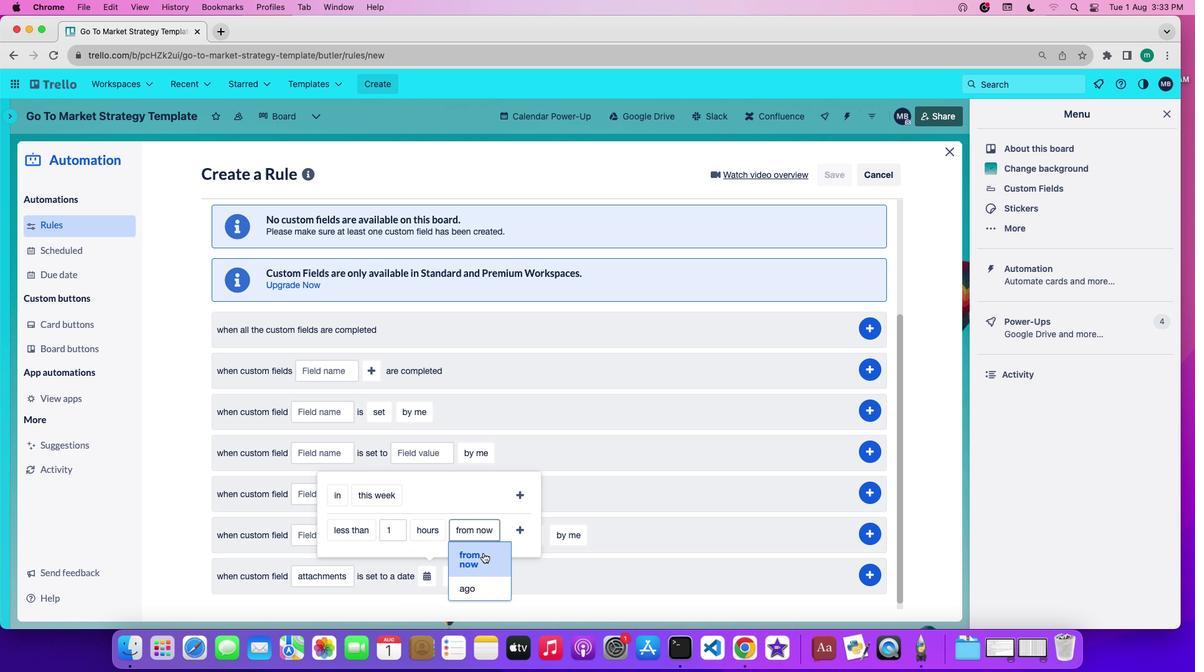 
Action: Mouse moved to (484, 581)
Screenshot: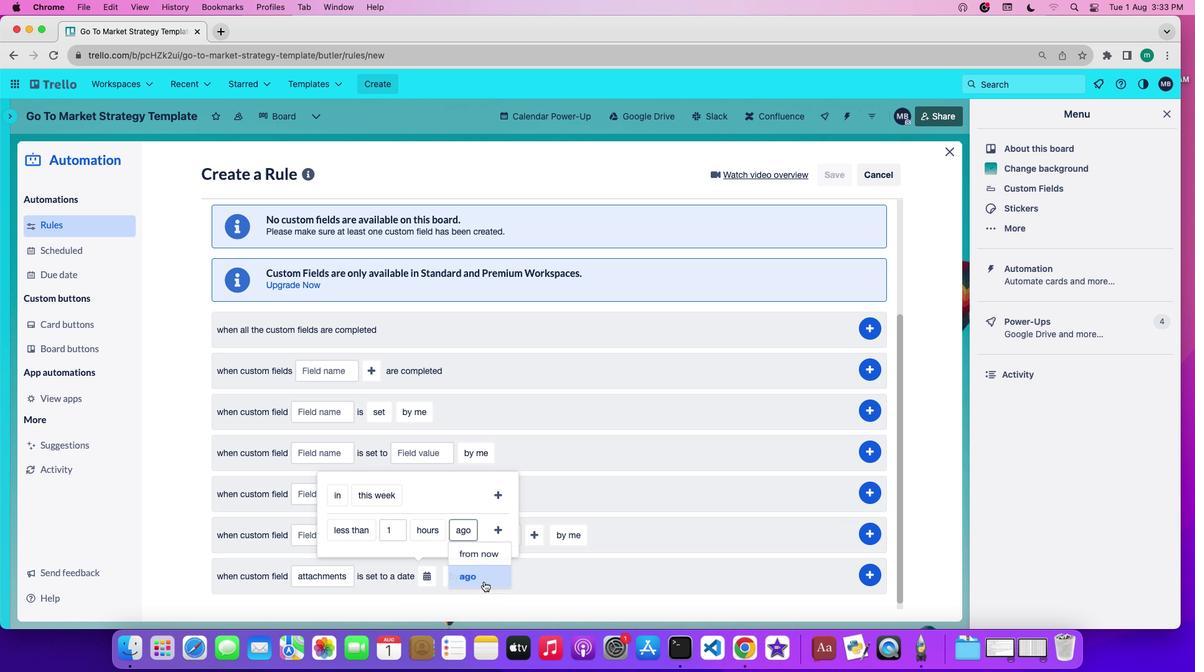 
Action: Mouse pressed left at (484, 581)
Screenshot: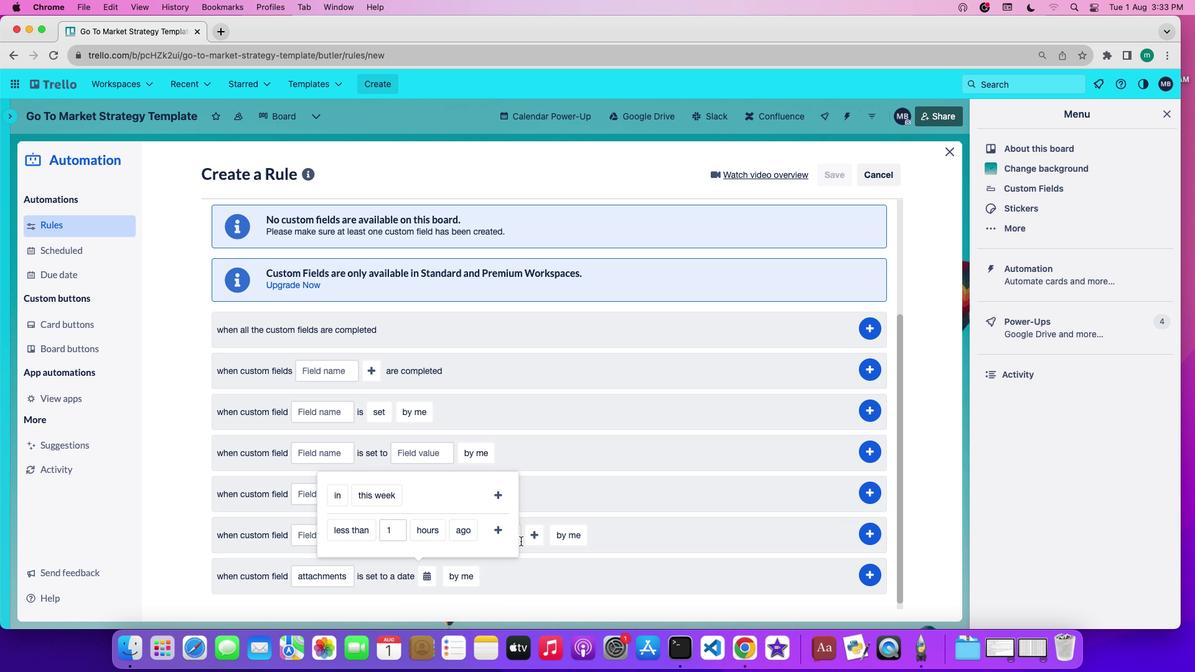 
Action: Mouse moved to (501, 532)
Screenshot: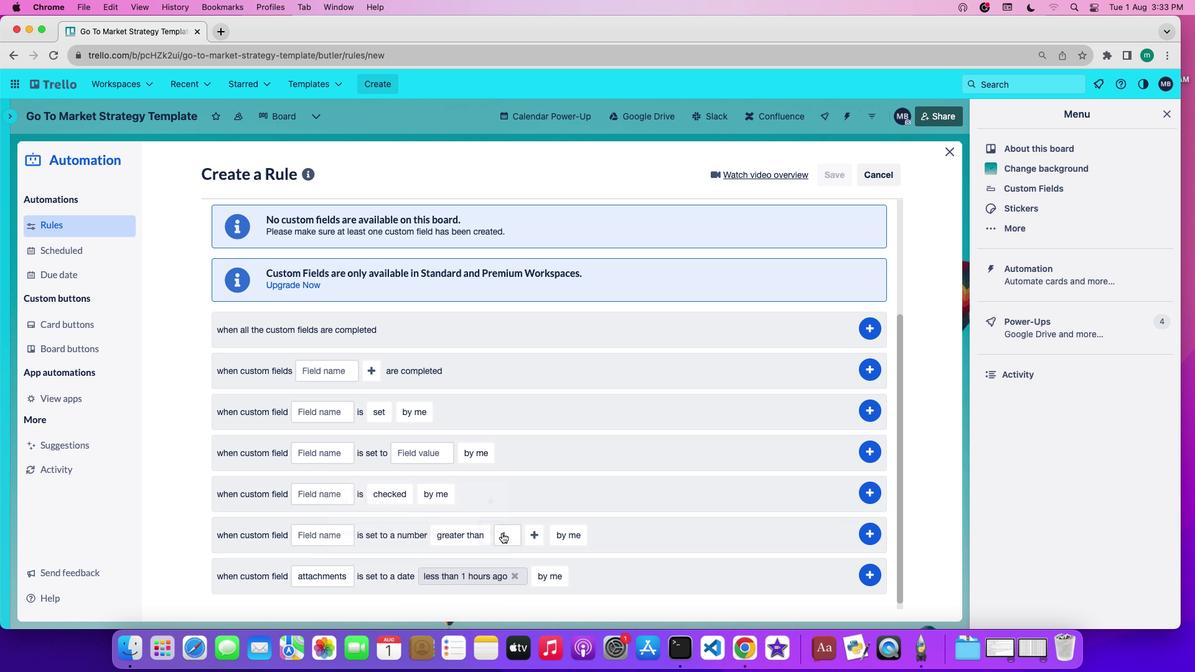 
Action: Mouse pressed left at (501, 532)
Screenshot: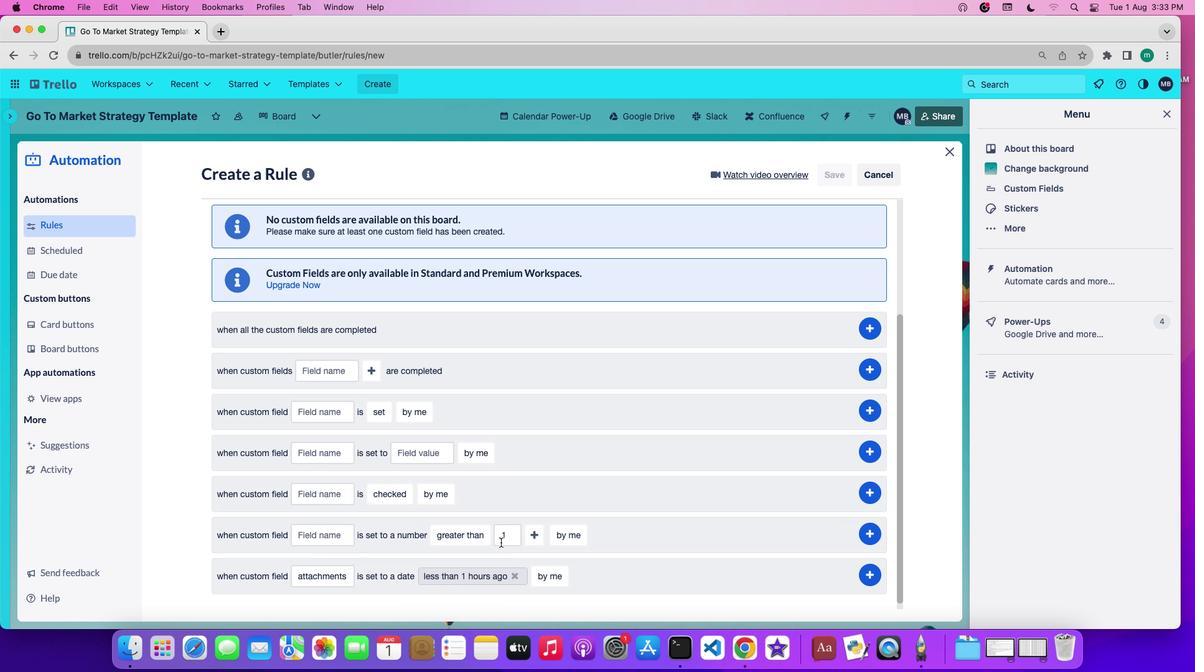 
Action: Mouse moved to (544, 568)
Screenshot: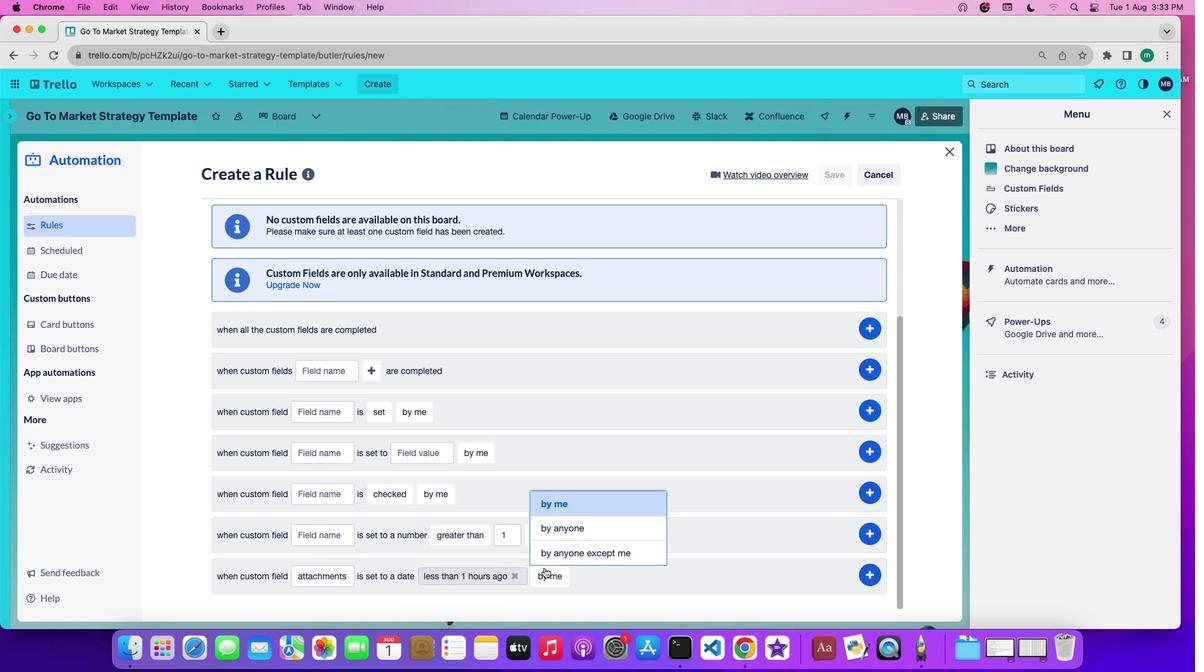 
Action: Mouse pressed left at (544, 568)
Screenshot: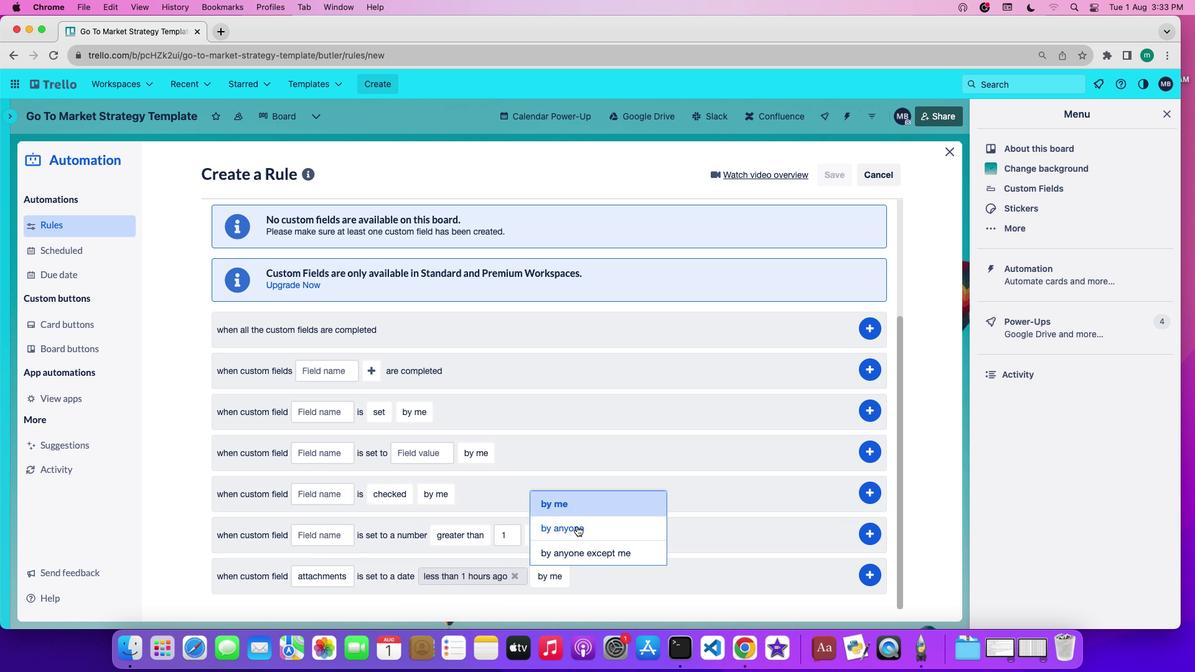 
Action: Mouse moved to (578, 522)
Screenshot: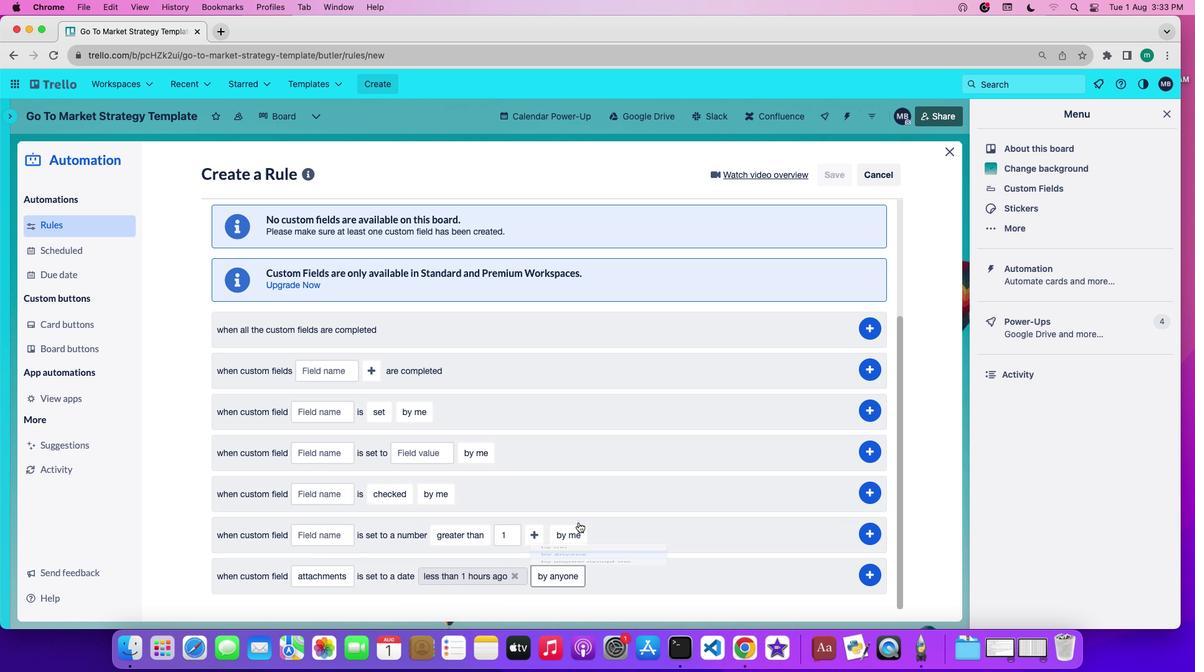 
Action: Mouse pressed left at (578, 522)
Screenshot: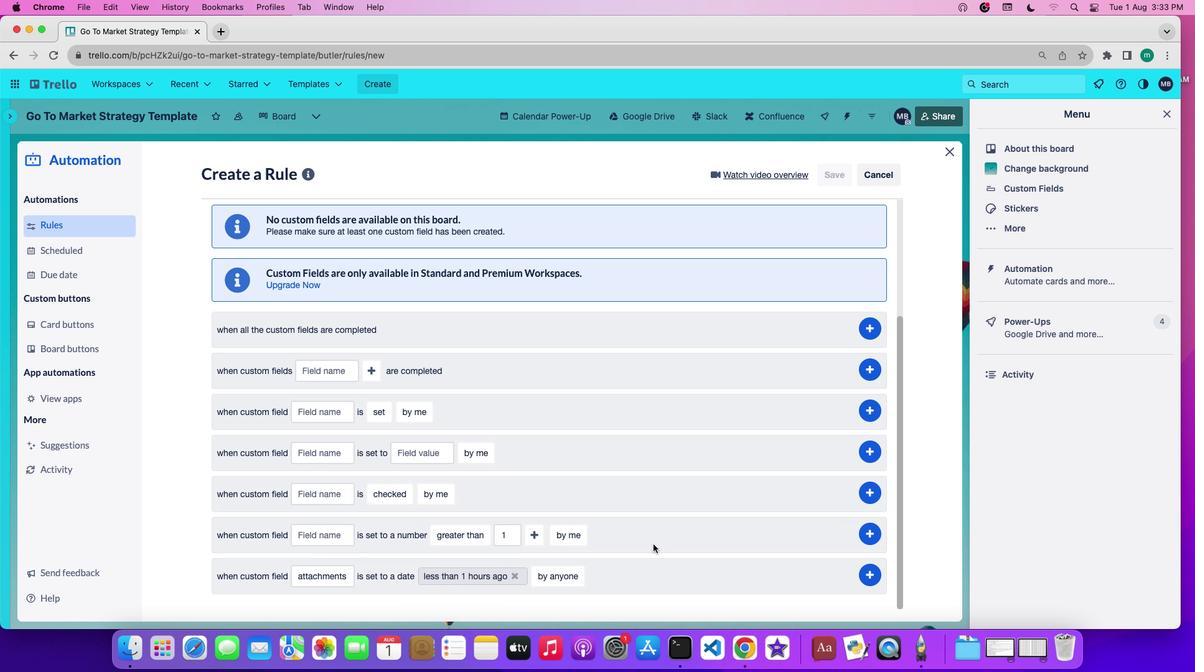 
Action: Mouse moved to (874, 572)
Screenshot: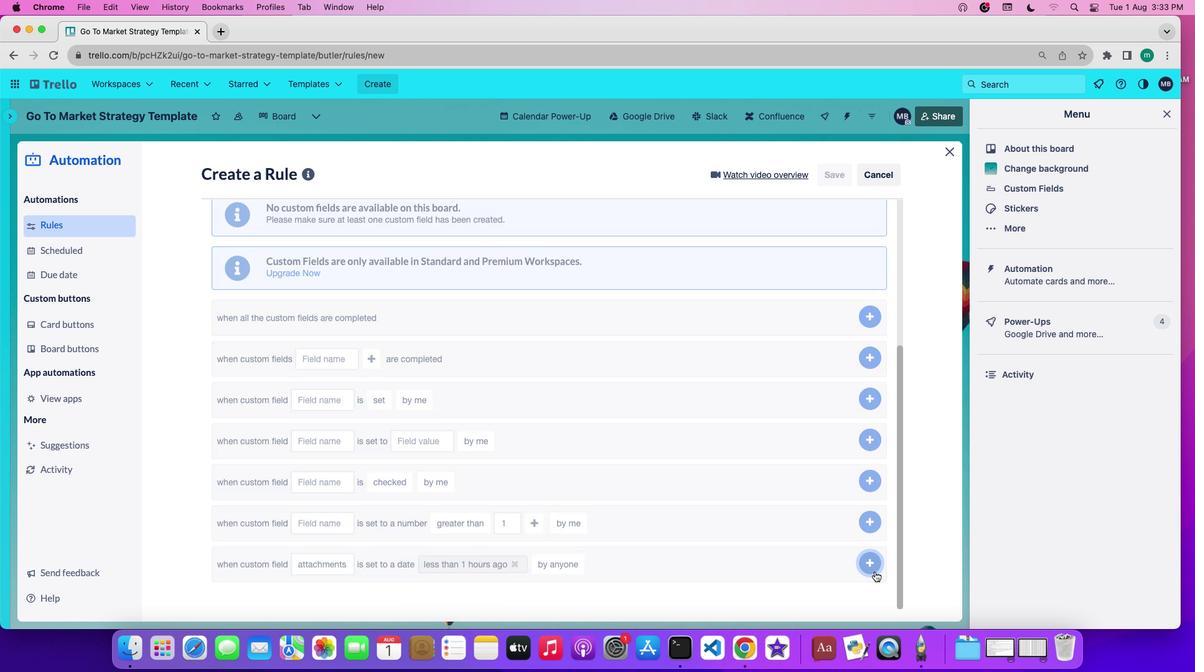 
Action: Mouse pressed left at (874, 572)
Screenshot: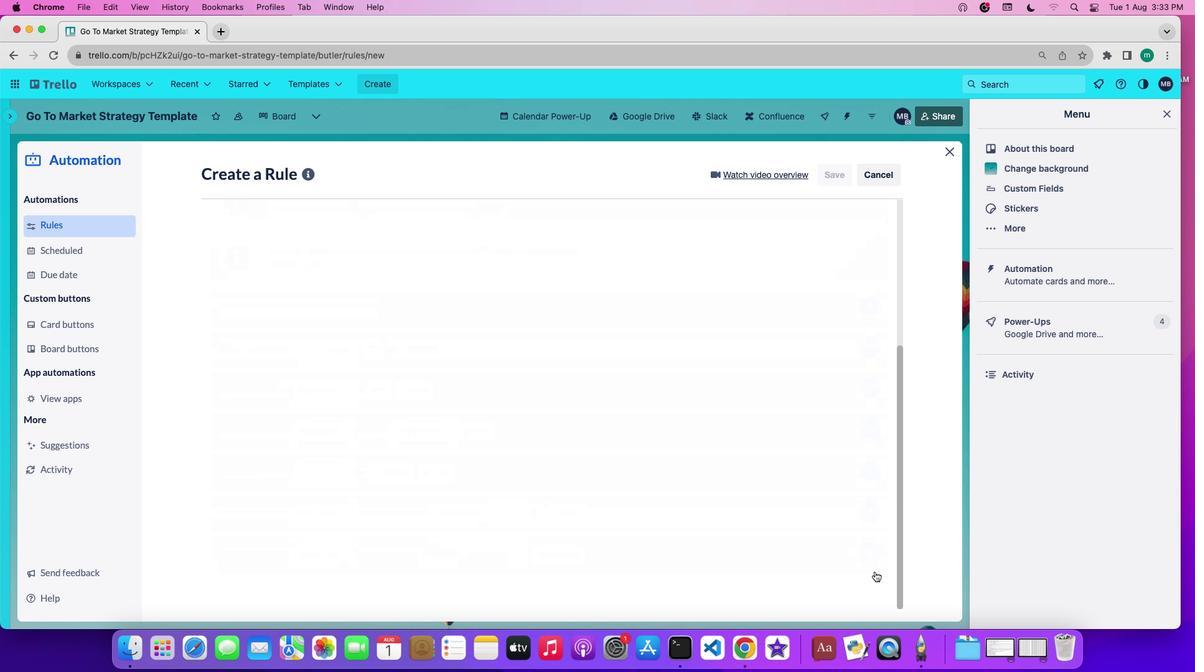 
